 Task: Look for space in Бережани, Ukraine from 6th September, 2023 to 15th September, 2023 for 6 adults in price range Rs.8000 to Rs.12000. Place can be entire place or private room with 6 bedrooms having 6 beds and 6 bathrooms. Property type can be house, flat, guest house. Amenities needed are: wifi, TV, free parkinig on premises, gym, breakfast. Booking option can be shelf check-in. Required host language is English.
Action: Mouse moved to (417, 100)
Screenshot: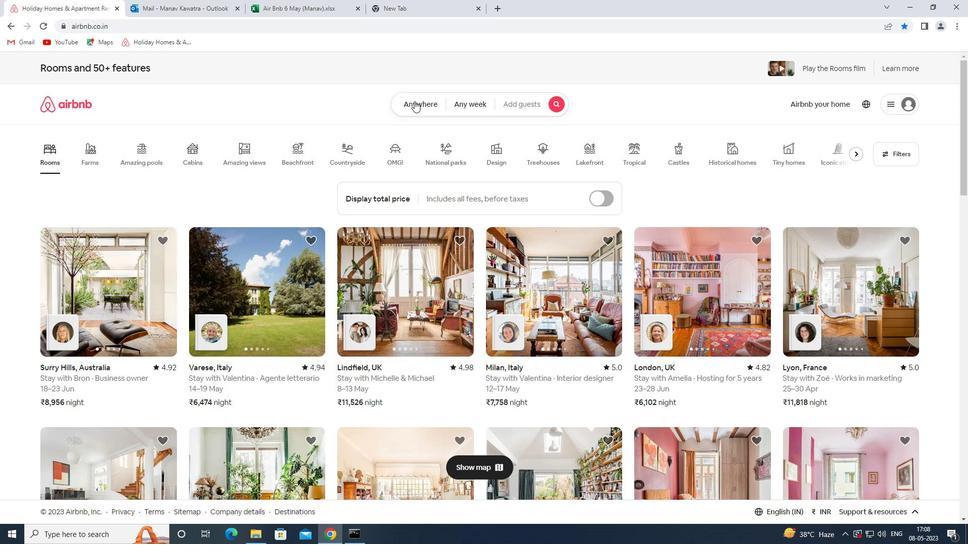 
Action: Mouse pressed left at (417, 100)
Screenshot: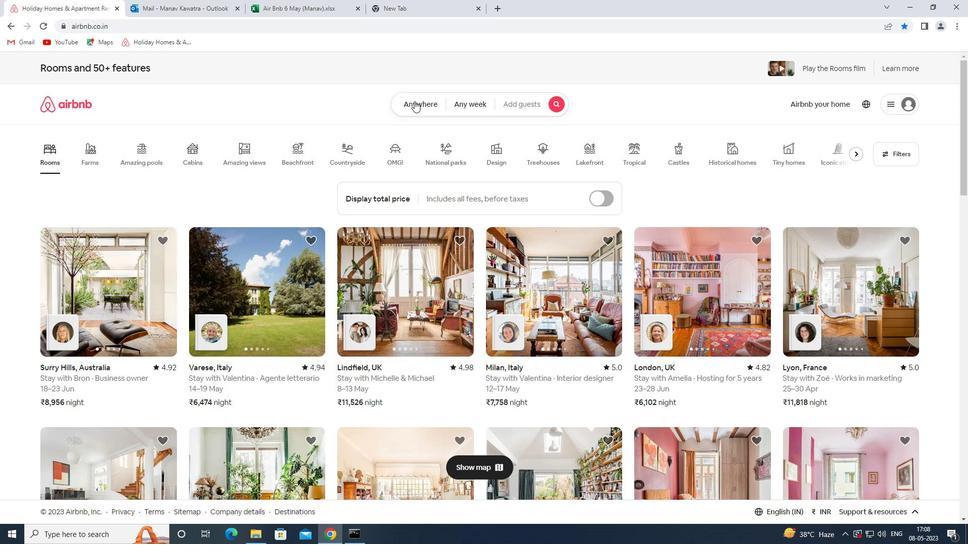 
Action: Mouse moved to (355, 144)
Screenshot: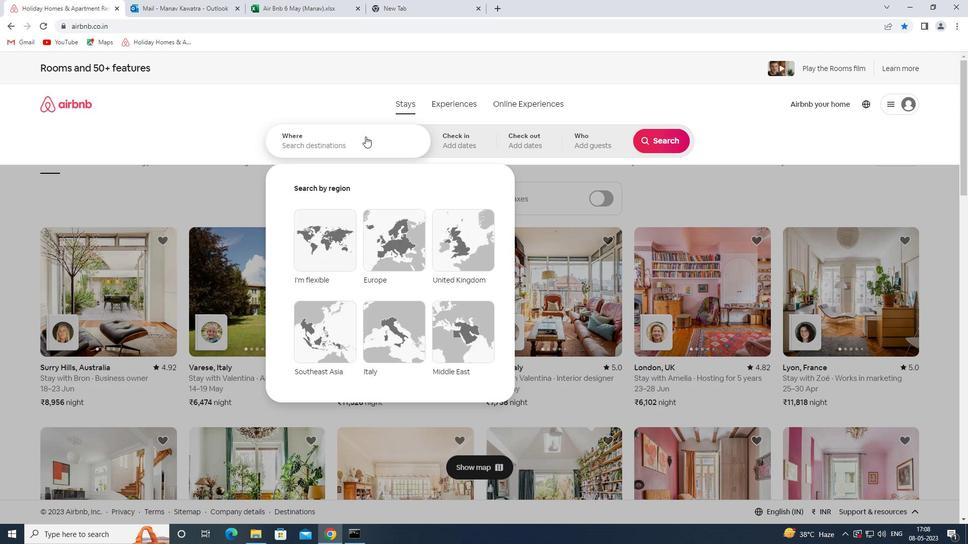 
Action: Mouse pressed left at (355, 144)
Screenshot: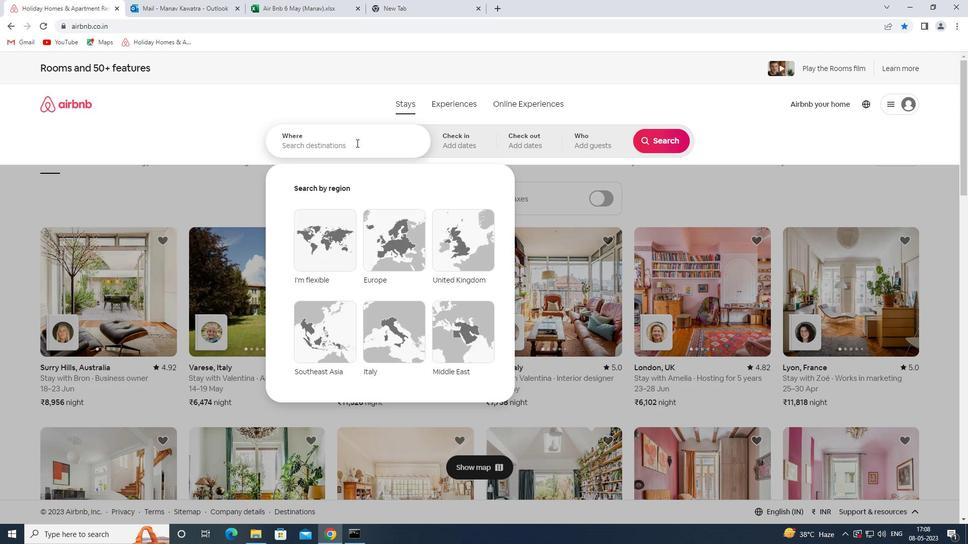 
Action: Mouse moved to (354, 144)
Screenshot: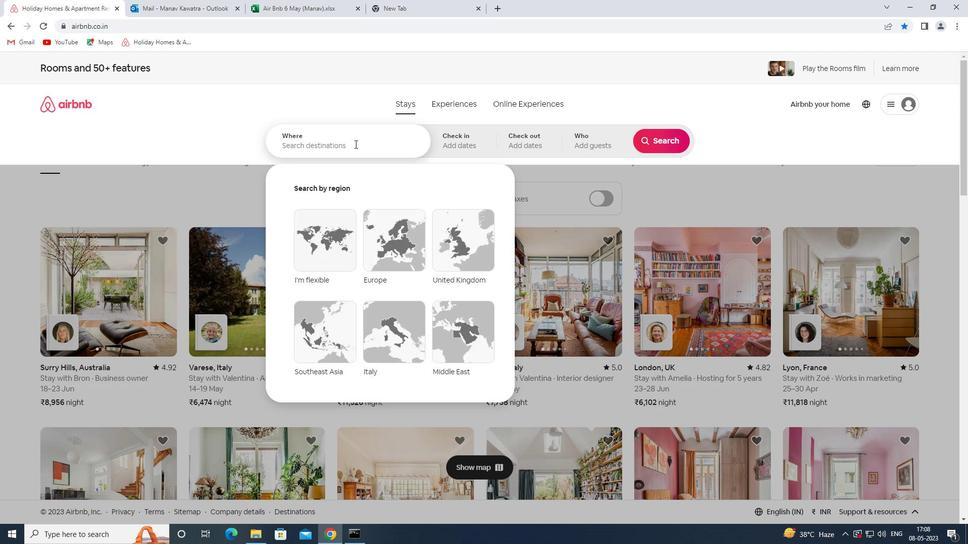 
Action: Key pressed <Key.shift>UKRAINE<Key.space><Key.enter>
Screenshot: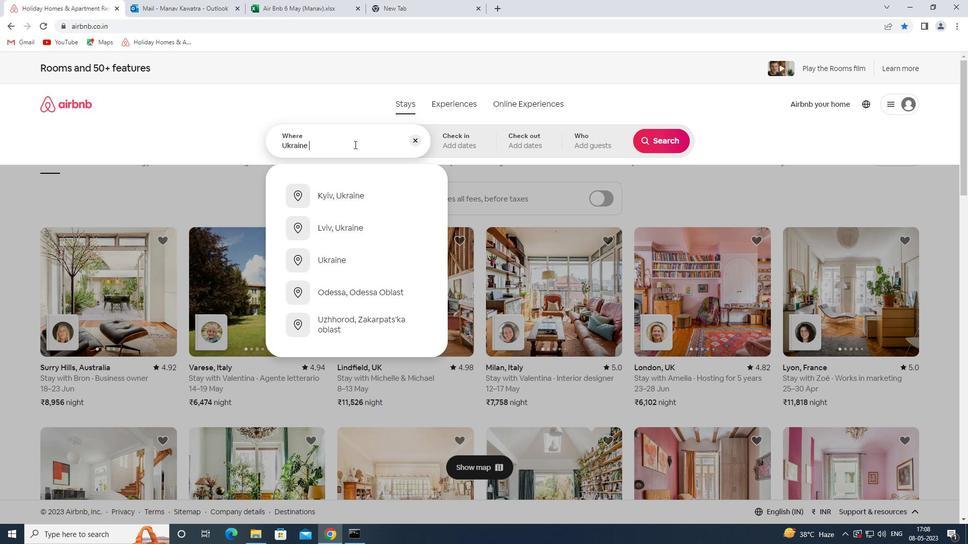 
Action: Mouse moved to (660, 223)
Screenshot: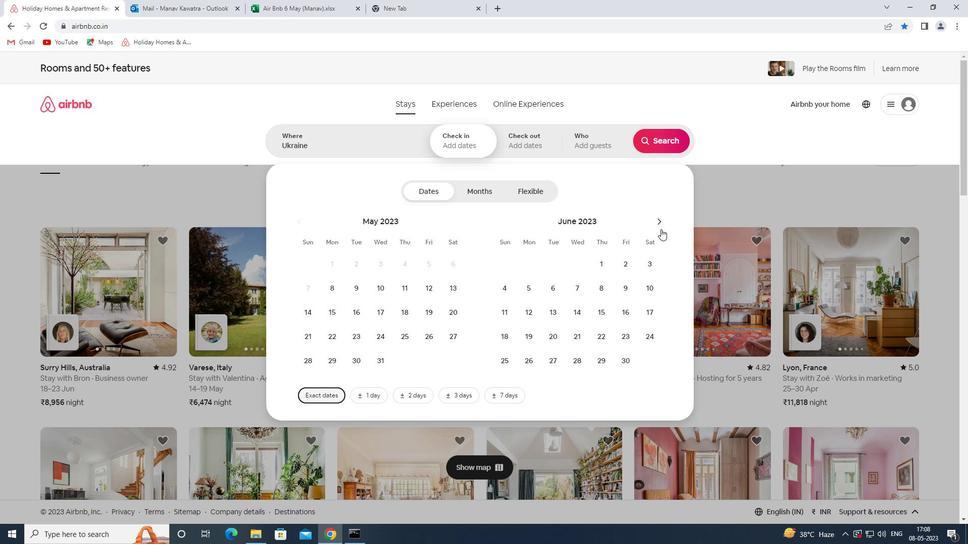 
Action: Mouse pressed left at (660, 223)
Screenshot: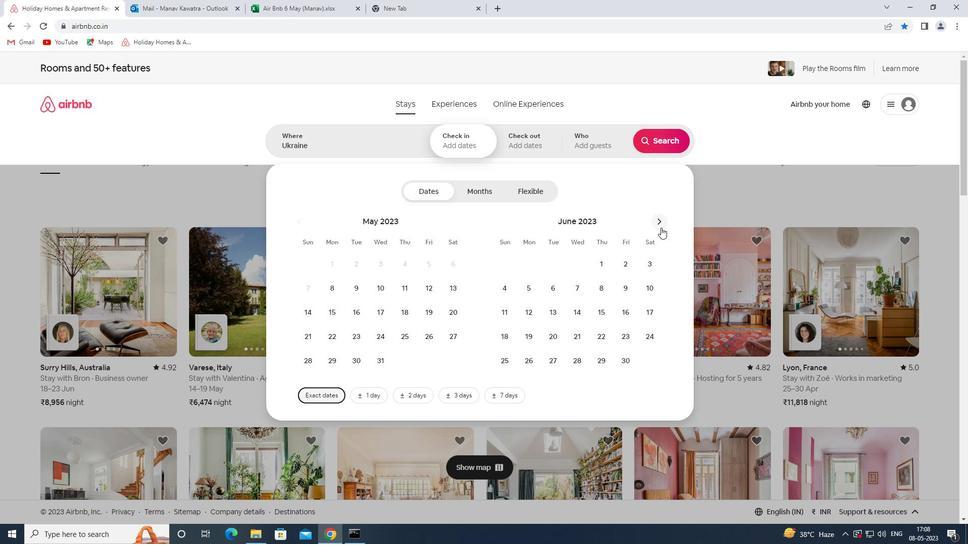 
Action: Mouse pressed left at (660, 223)
Screenshot: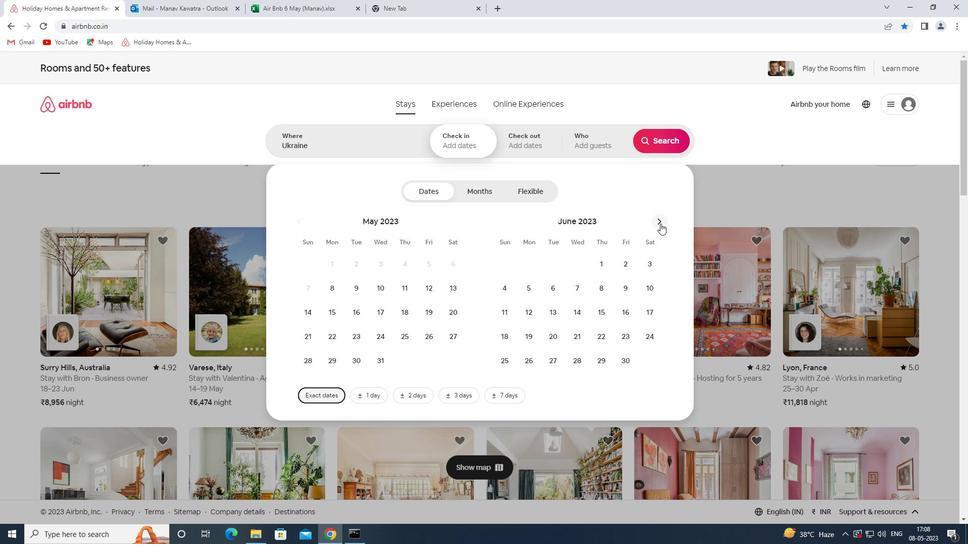 
Action: Mouse pressed left at (660, 223)
Screenshot: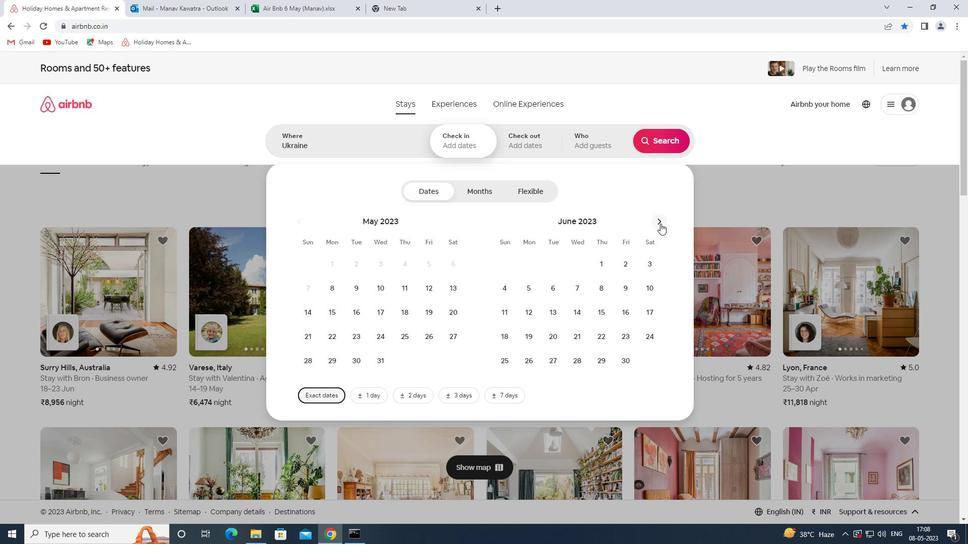 
Action: Mouse pressed left at (660, 223)
Screenshot: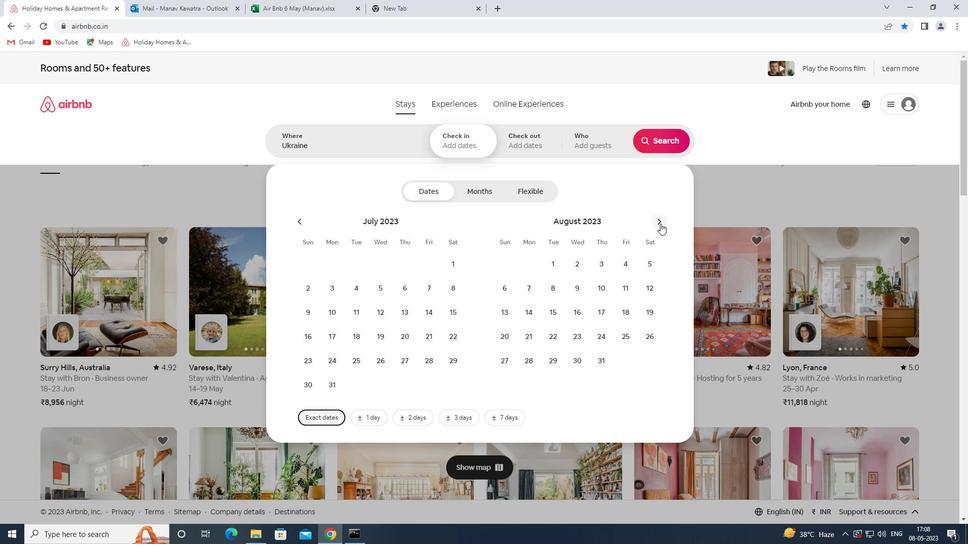 
Action: Mouse moved to (582, 293)
Screenshot: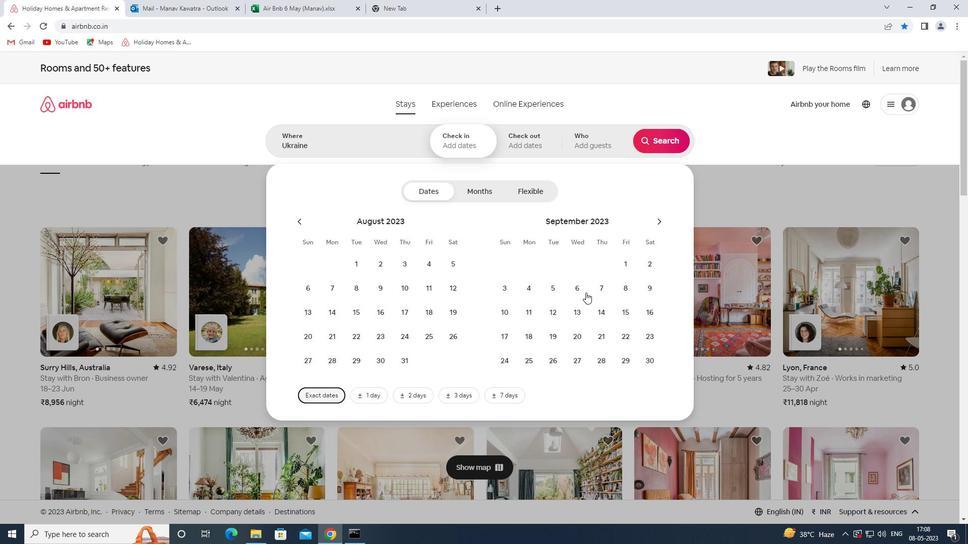 
Action: Mouse pressed left at (582, 293)
Screenshot: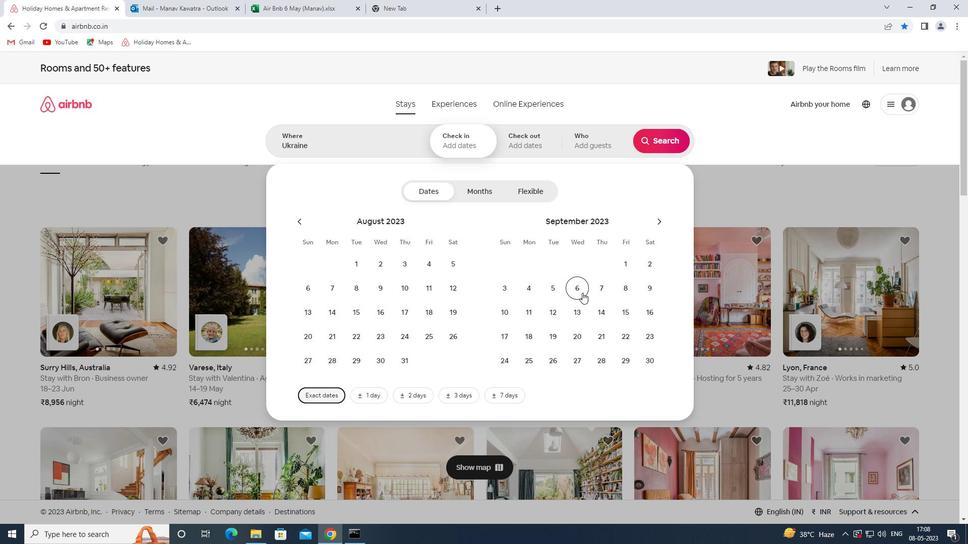 
Action: Mouse moved to (627, 313)
Screenshot: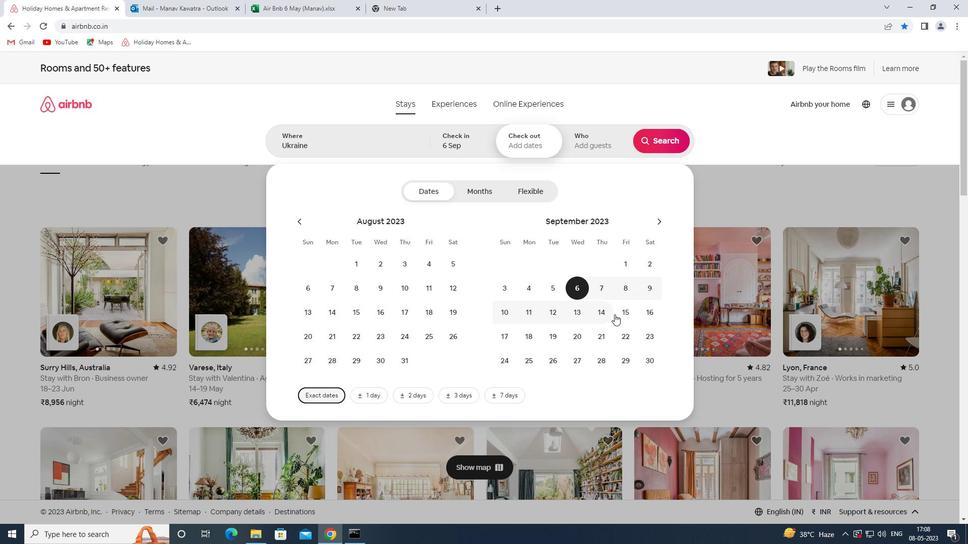 
Action: Mouse pressed left at (627, 313)
Screenshot: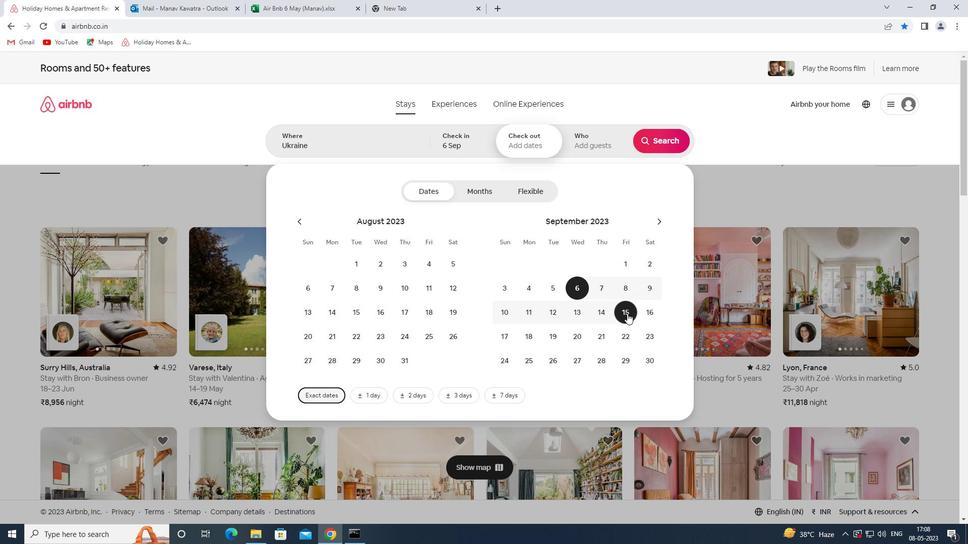 
Action: Mouse moved to (605, 148)
Screenshot: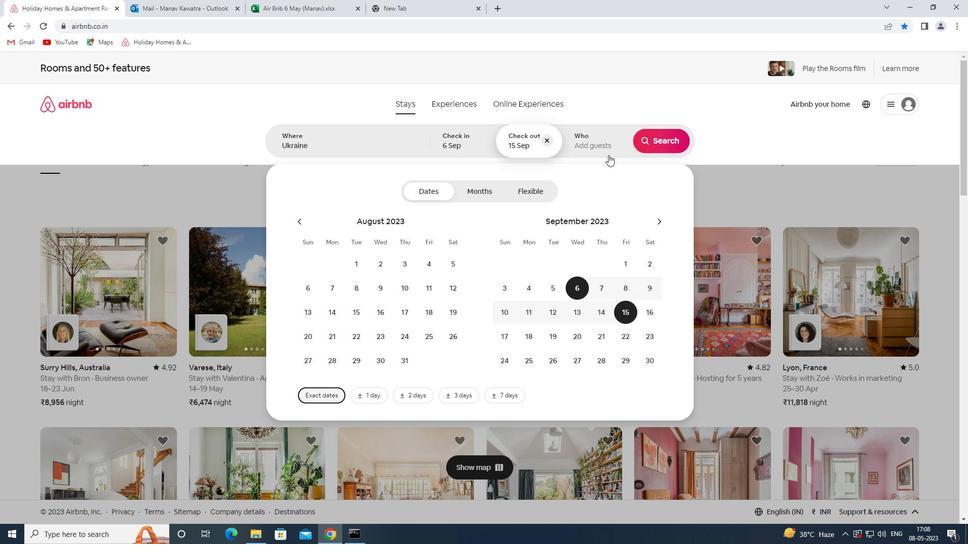 
Action: Mouse pressed left at (605, 148)
Screenshot: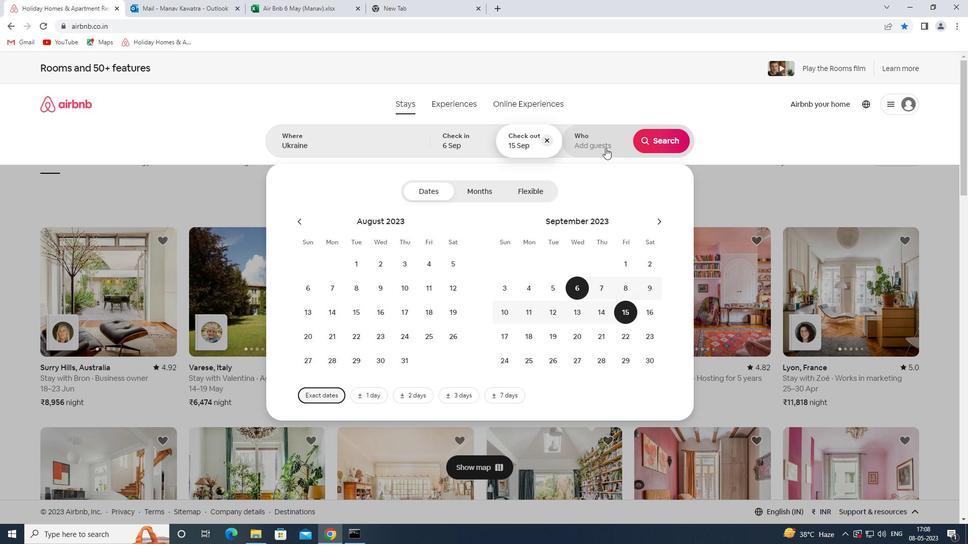 
Action: Mouse moved to (669, 191)
Screenshot: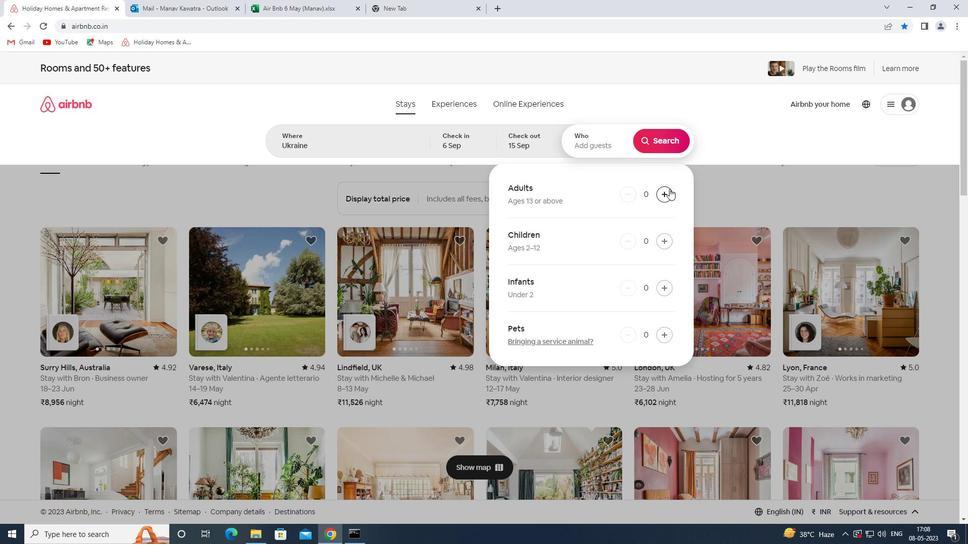 
Action: Mouse pressed left at (669, 191)
Screenshot: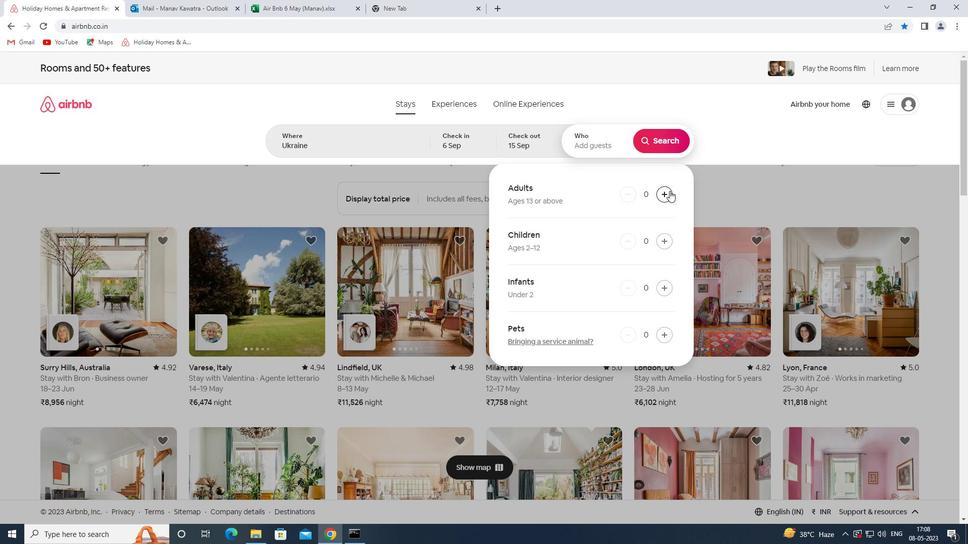 
Action: Mouse pressed left at (669, 191)
Screenshot: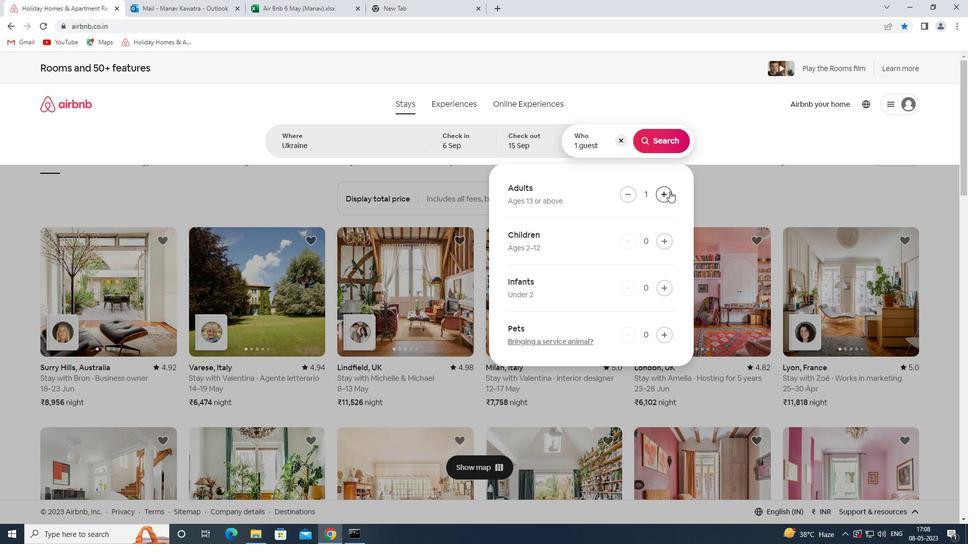 
Action: Mouse pressed left at (669, 191)
Screenshot: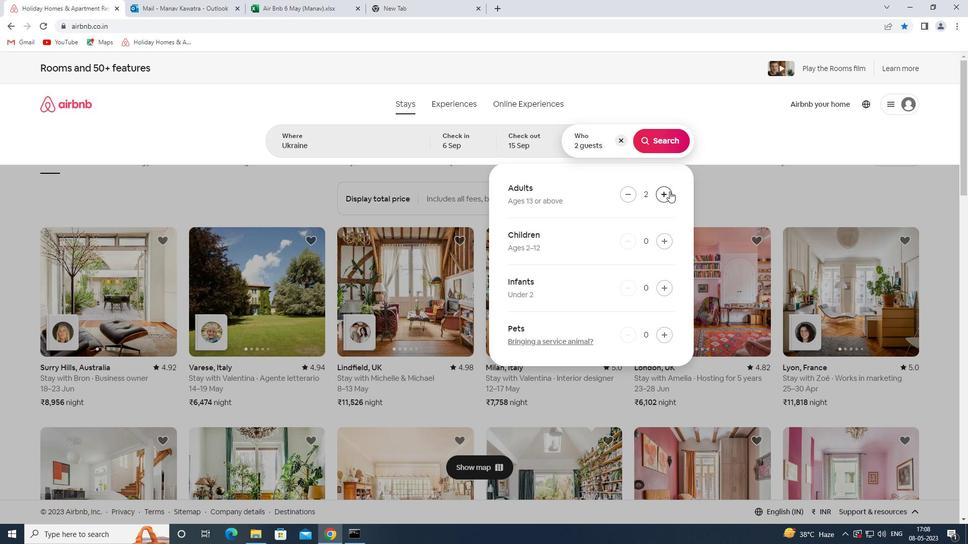 
Action: Mouse moved to (669, 189)
Screenshot: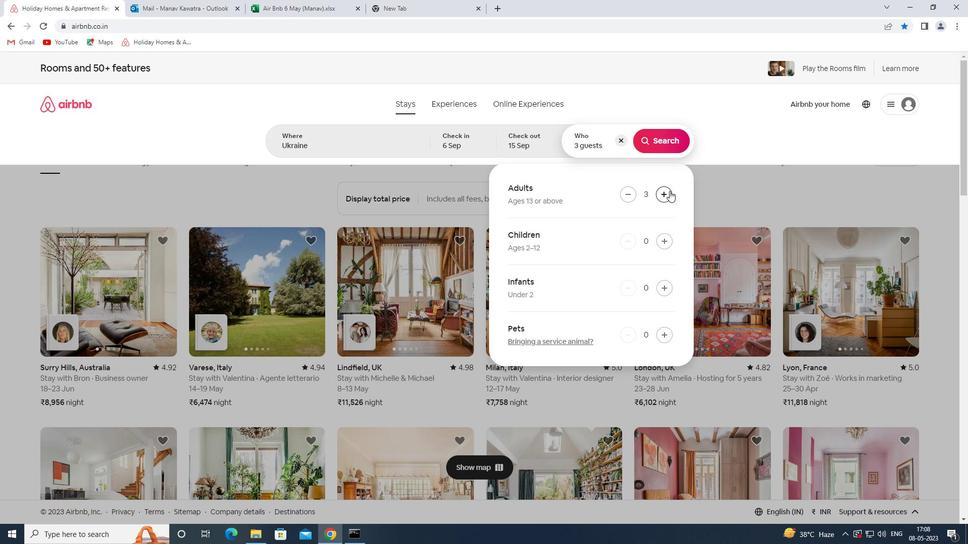 
Action: Mouse pressed left at (669, 189)
Screenshot: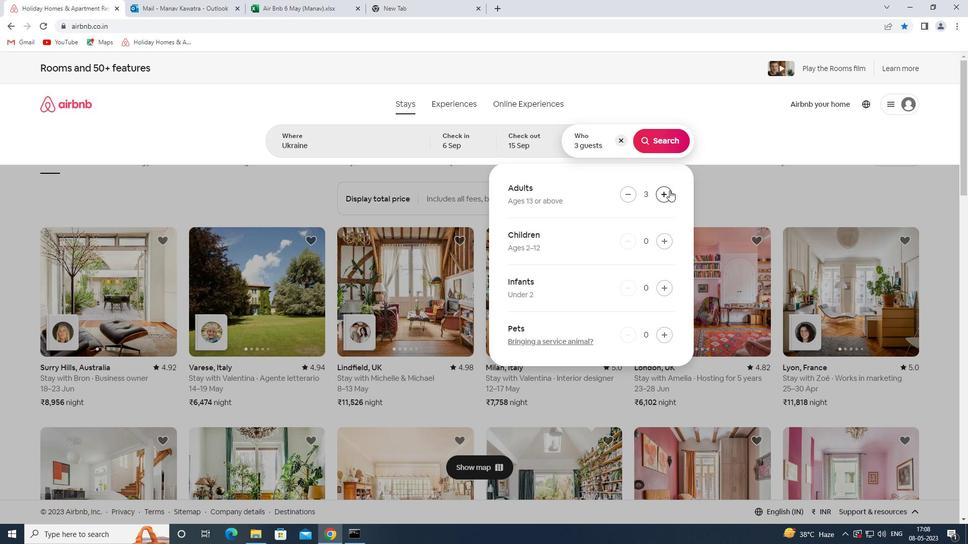 
Action: Mouse moved to (669, 191)
Screenshot: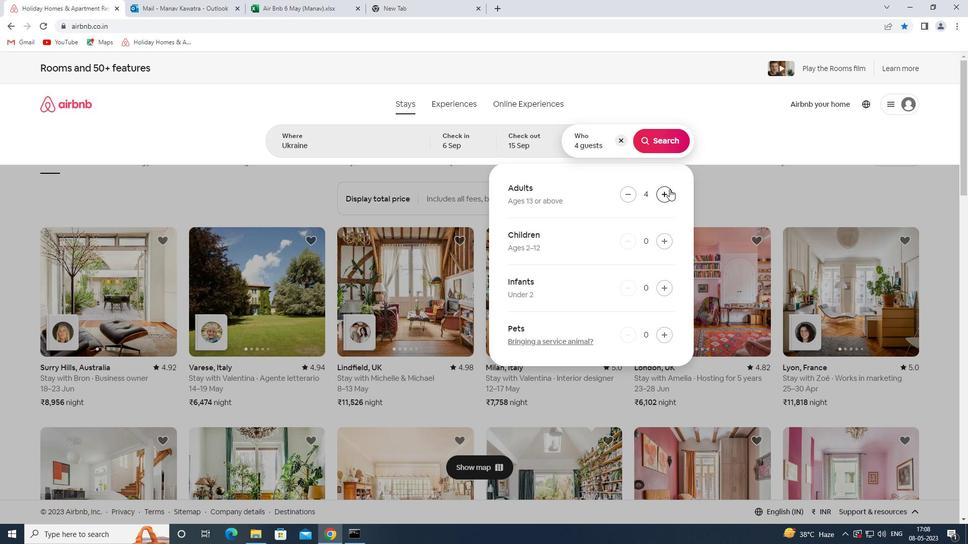 
Action: Mouse pressed left at (669, 191)
Screenshot: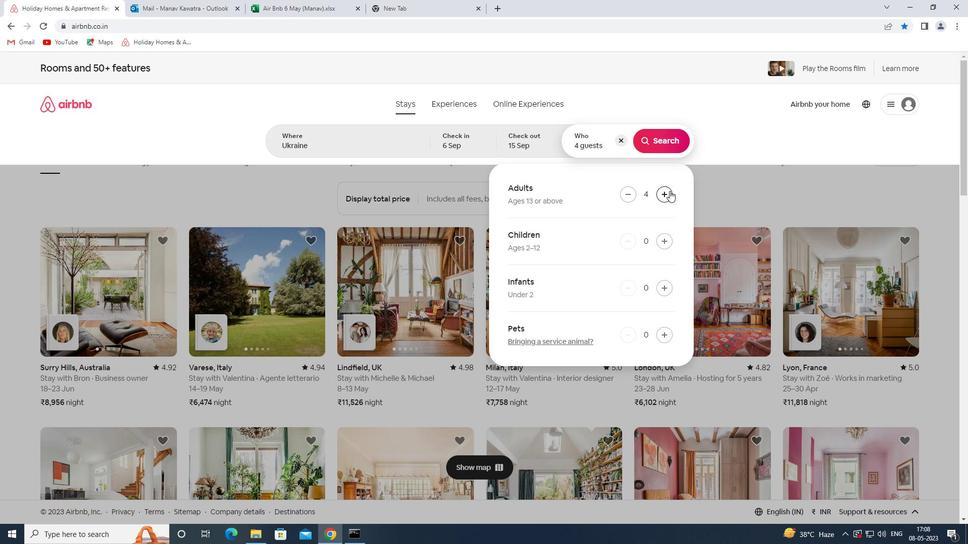 
Action: Mouse pressed left at (669, 191)
Screenshot: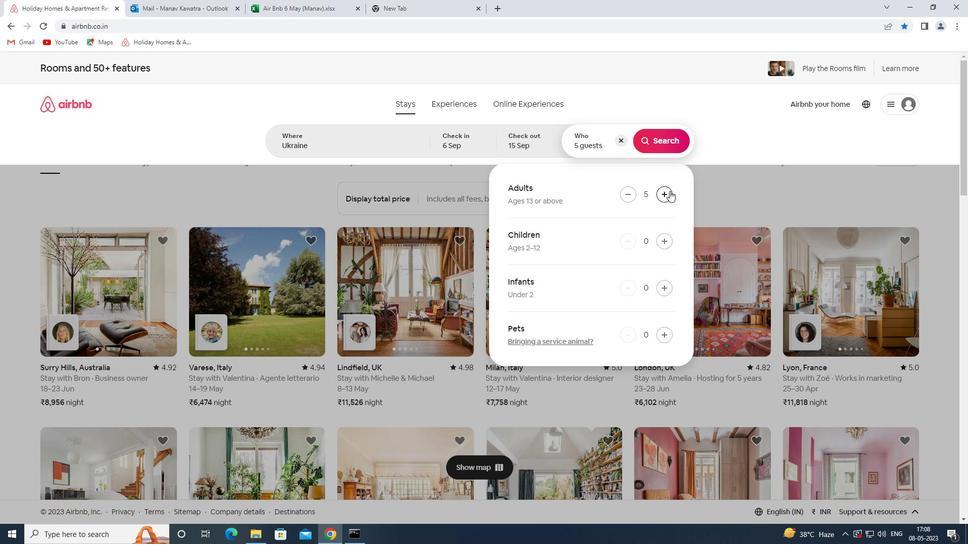 
Action: Mouse moved to (664, 148)
Screenshot: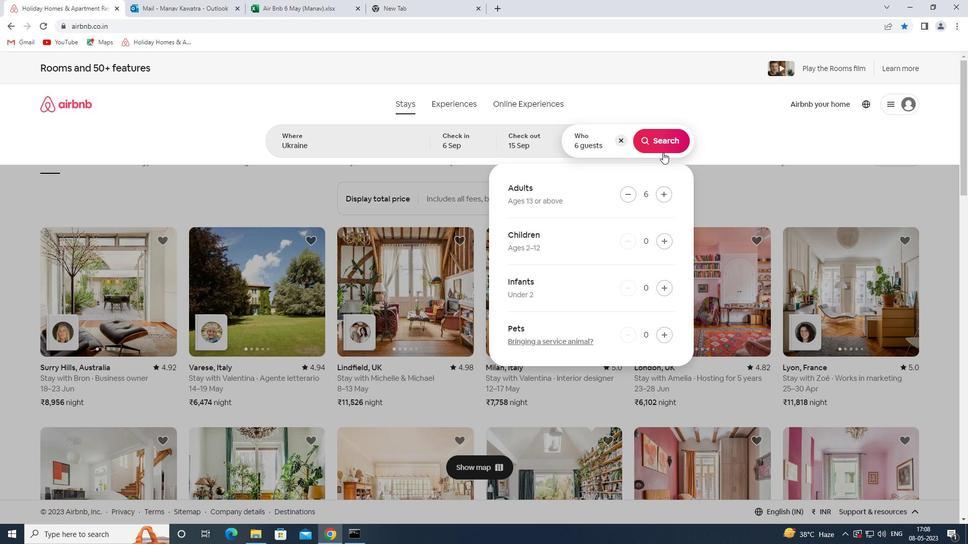 
Action: Mouse pressed left at (664, 148)
Screenshot: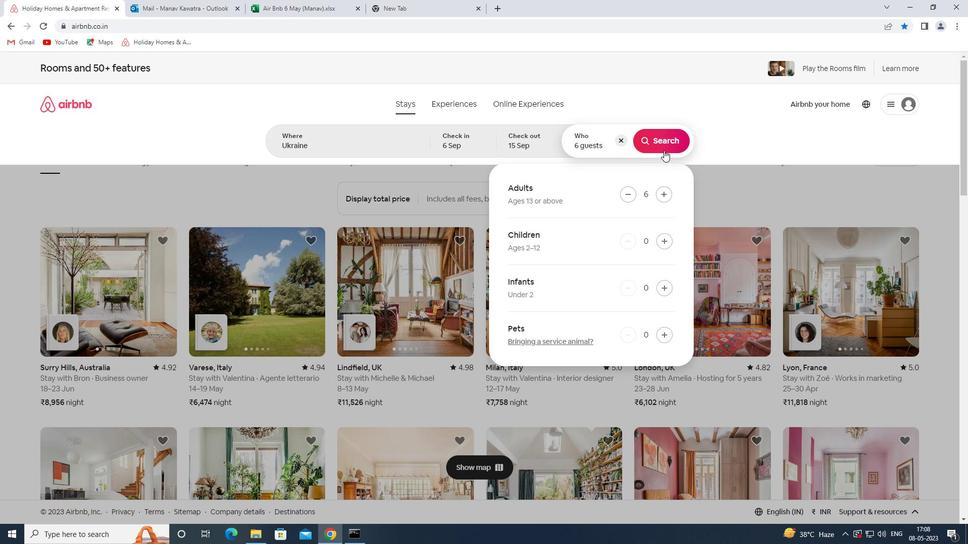 
Action: Mouse moved to (940, 112)
Screenshot: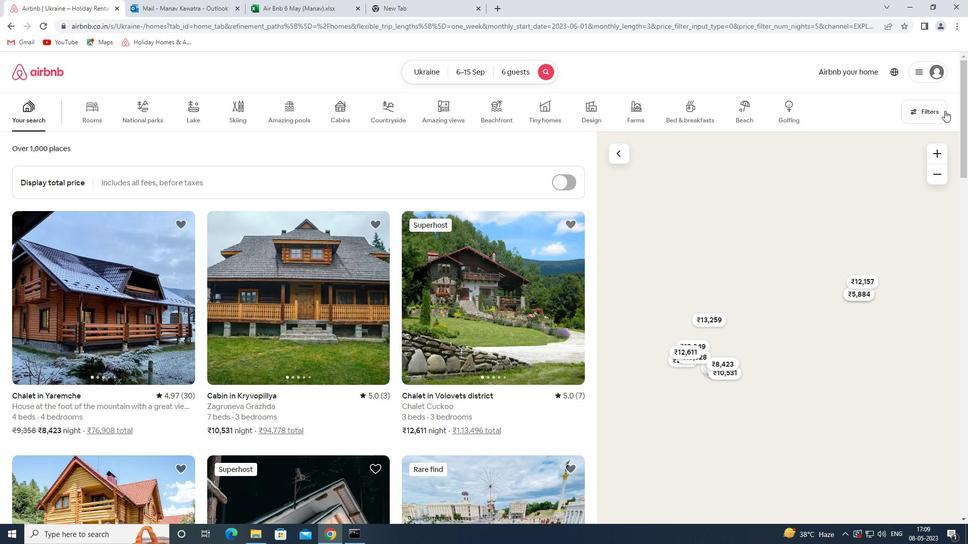 
Action: Mouse pressed left at (940, 112)
Screenshot: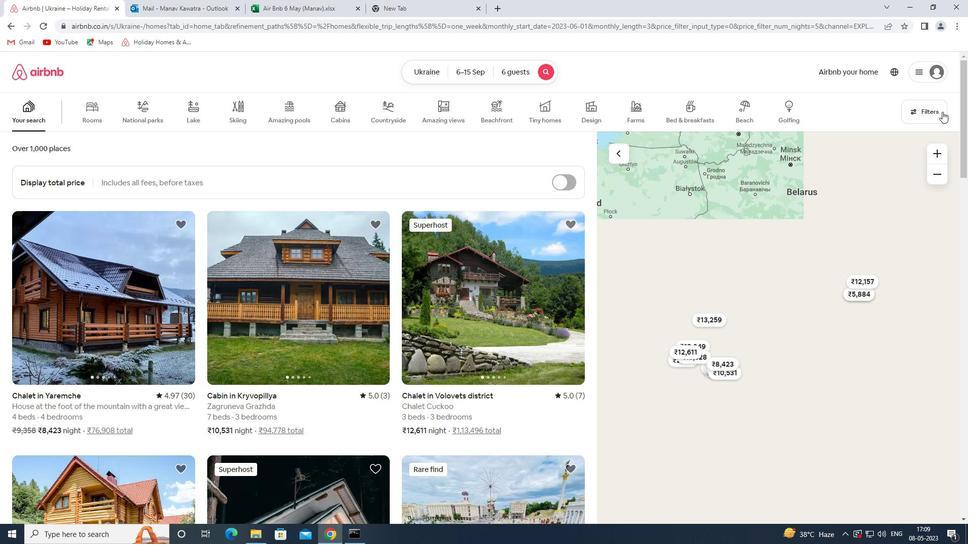 
Action: Mouse moved to (398, 356)
Screenshot: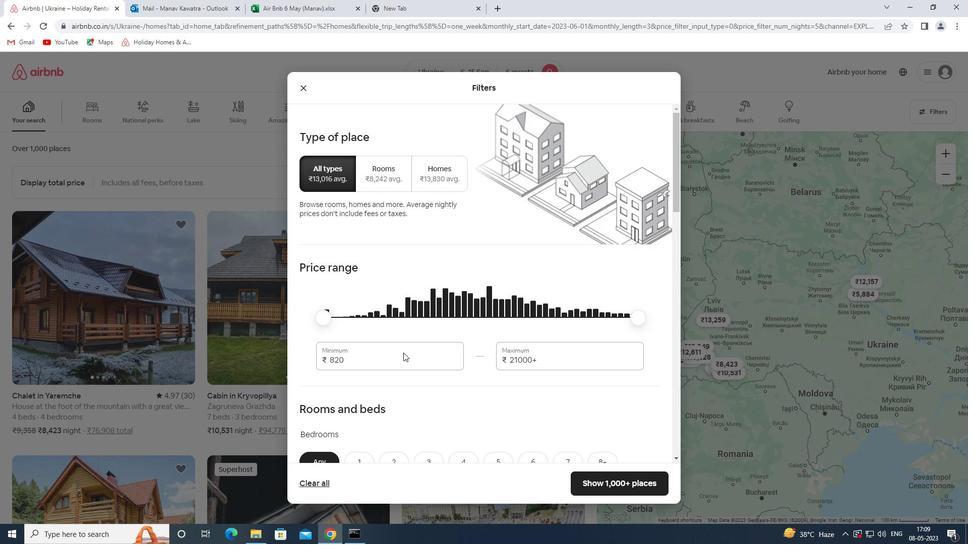 
Action: Mouse pressed left at (398, 356)
Screenshot: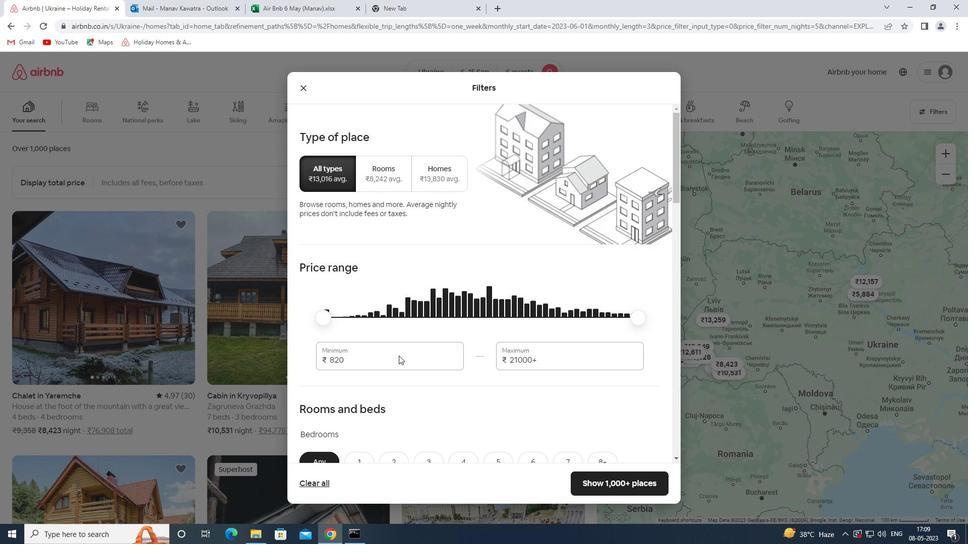 
Action: Mouse pressed left at (398, 356)
Screenshot: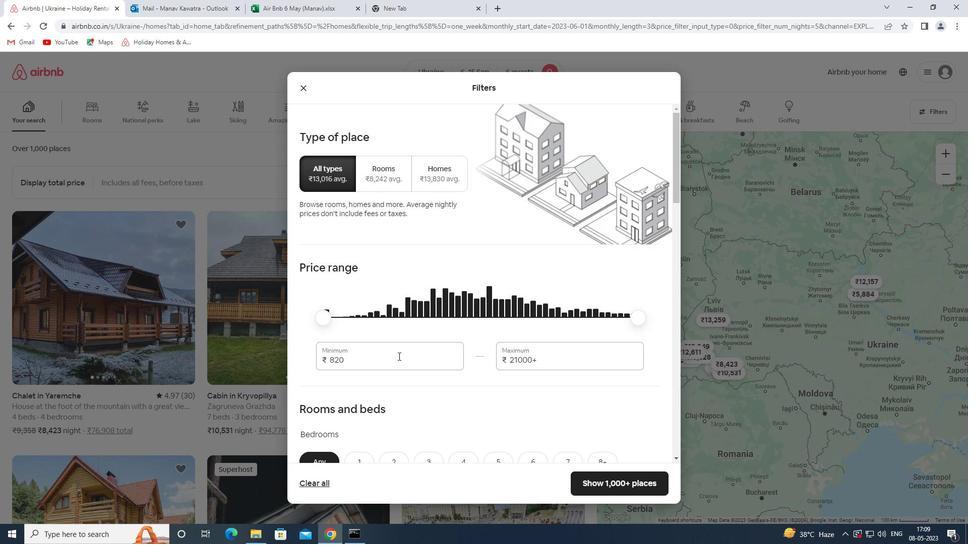 
Action: Key pressed 8000<Key.tab>12000
Screenshot: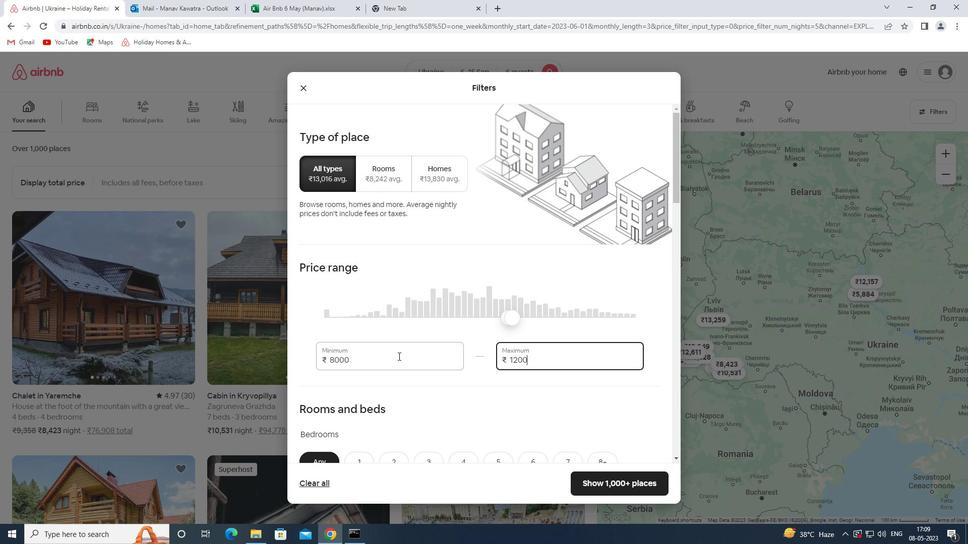 
Action: Mouse moved to (405, 393)
Screenshot: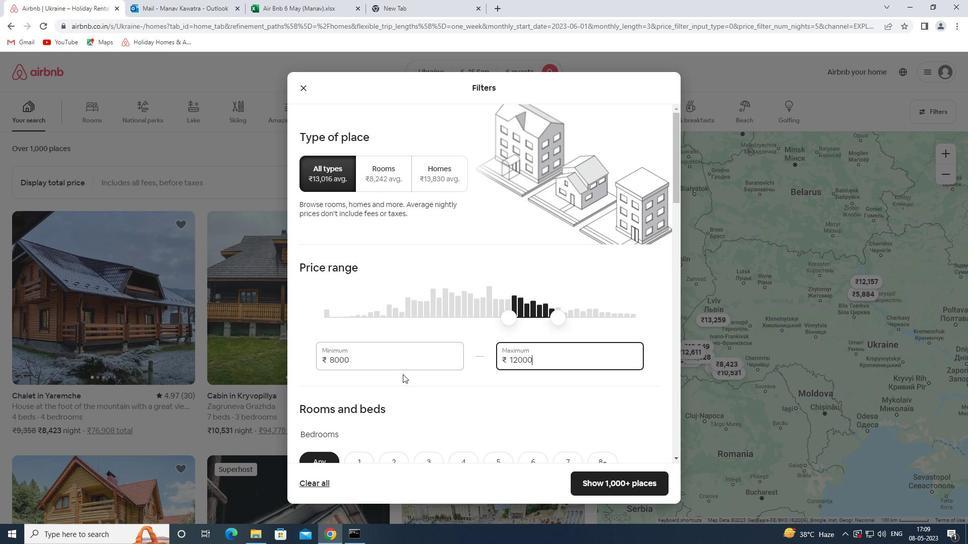 
Action: Mouse scrolled (405, 393) with delta (0, 0)
Screenshot: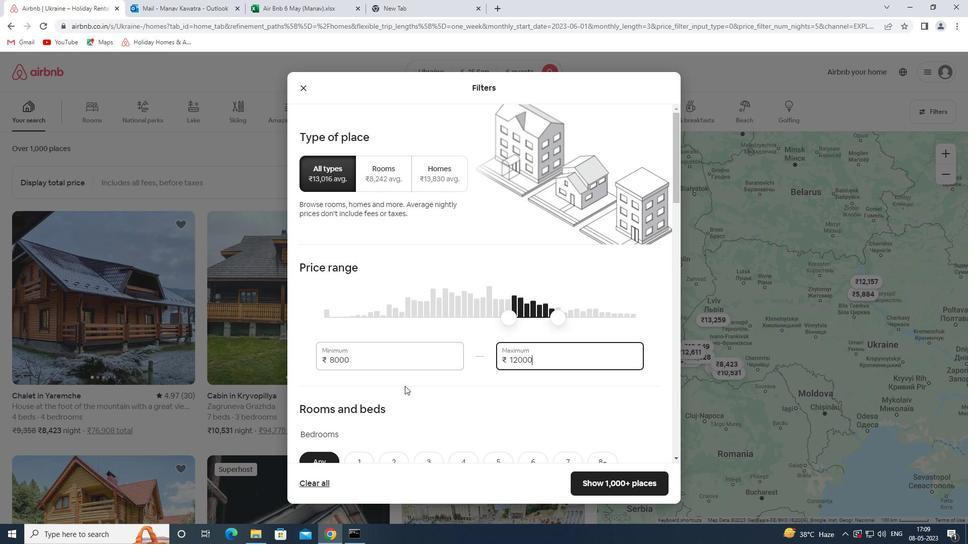 
Action: Mouse moved to (405, 395)
Screenshot: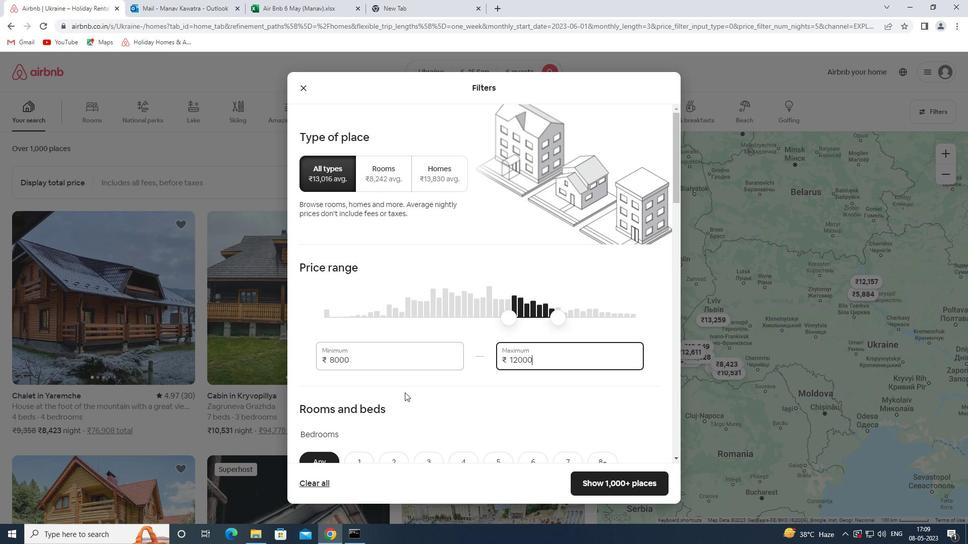 
Action: Mouse scrolled (405, 394) with delta (0, 0)
Screenshot: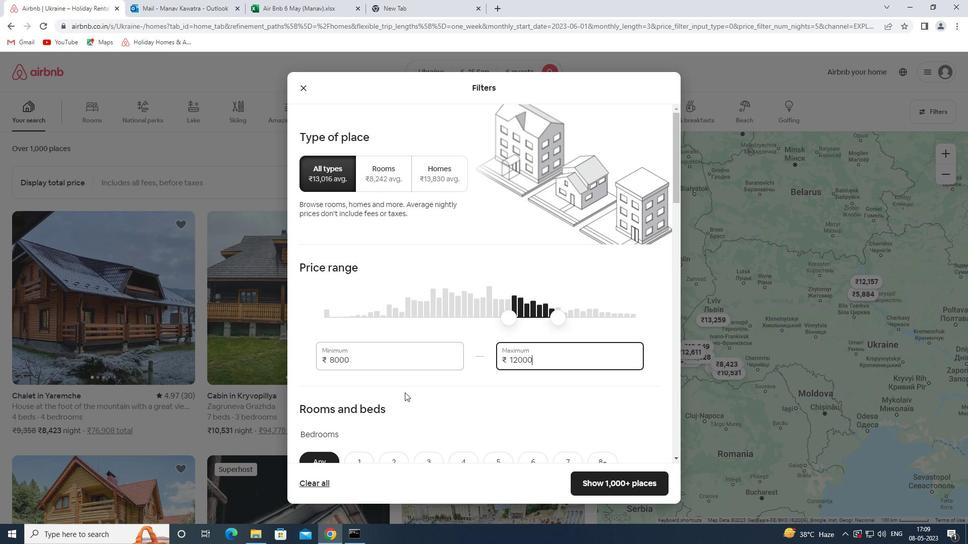 
Action: Mouse scrolled (405, 394) with delta (0, 0)
Screenshot: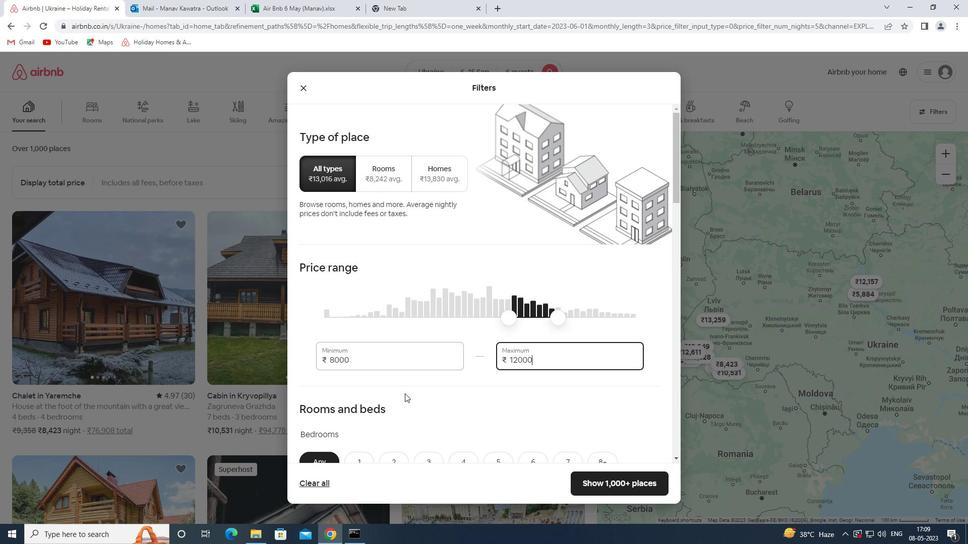 
Action: Mouse moved to (396, 415)
Screenshot: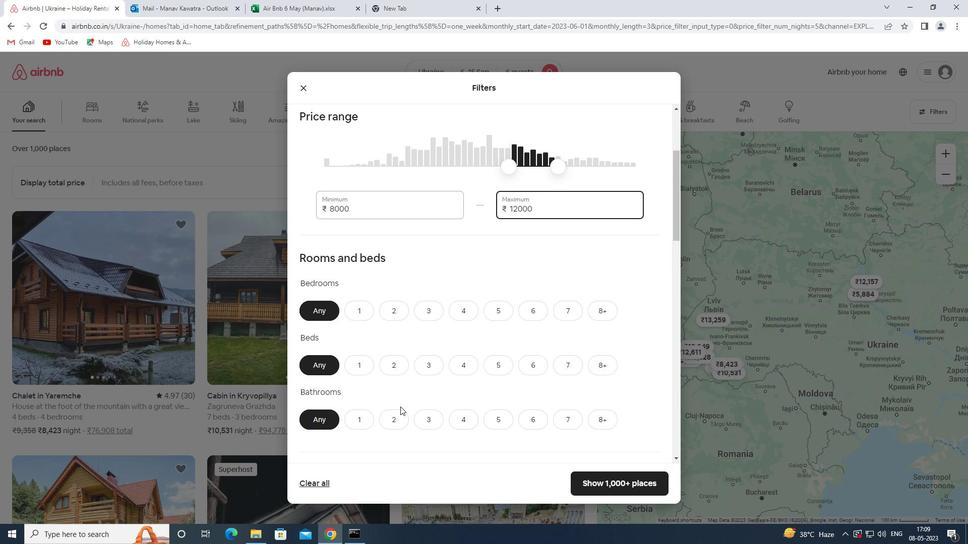 
Action: Mouse scrolled (396, 415) with delta (0, 0)
Screenshot: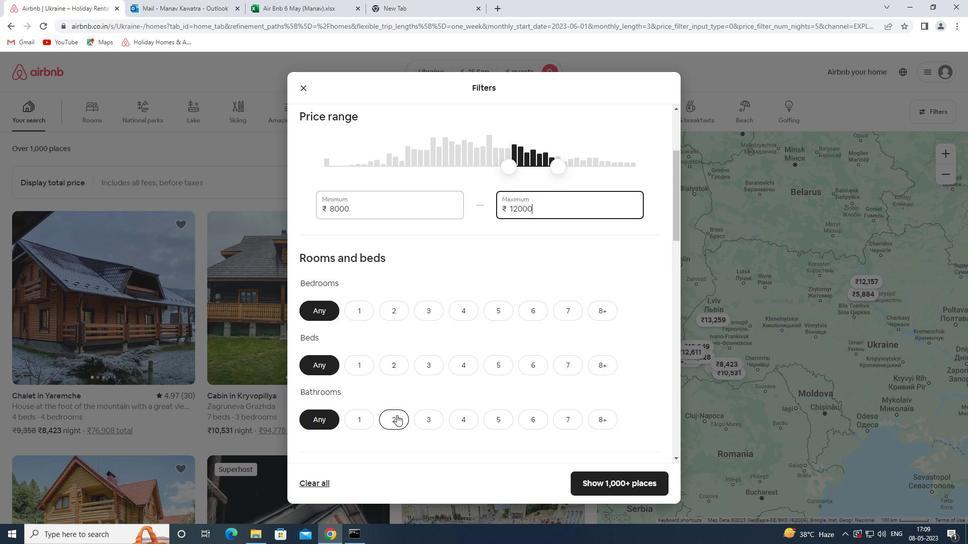 
Action: Mouse moved to (533, 262)
Screenshot: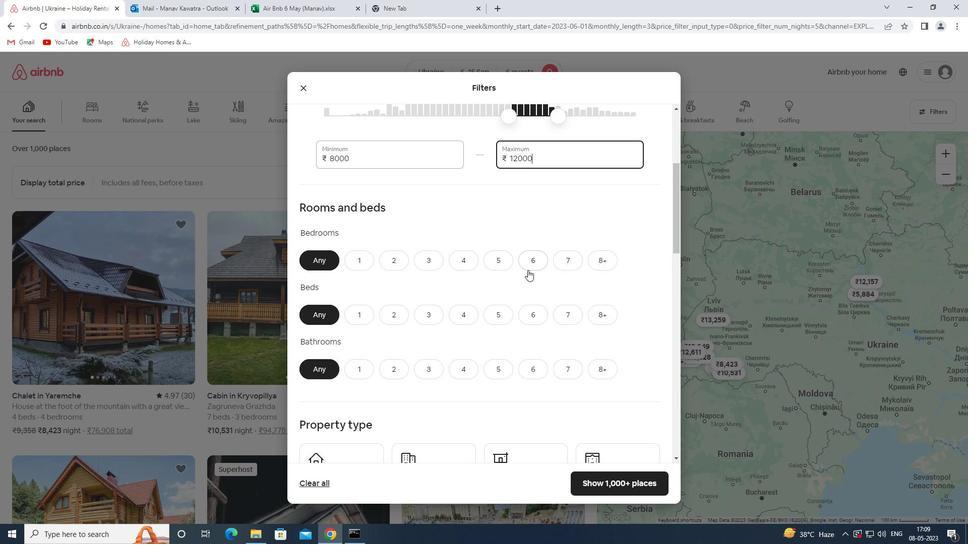 
Action: Mouse pressed left at (533, 262)
Screenshot: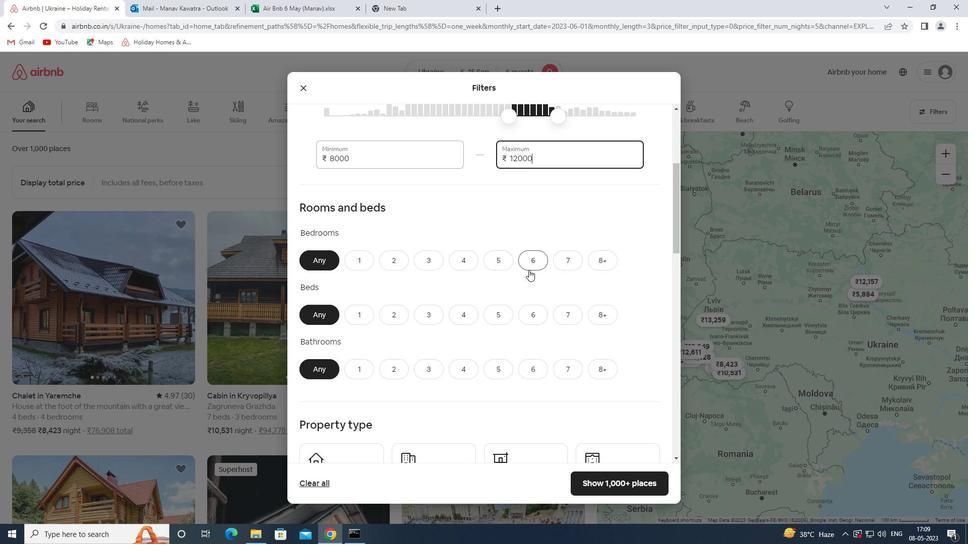 
Action: Mouse moved to (534, 316)
Screenshot: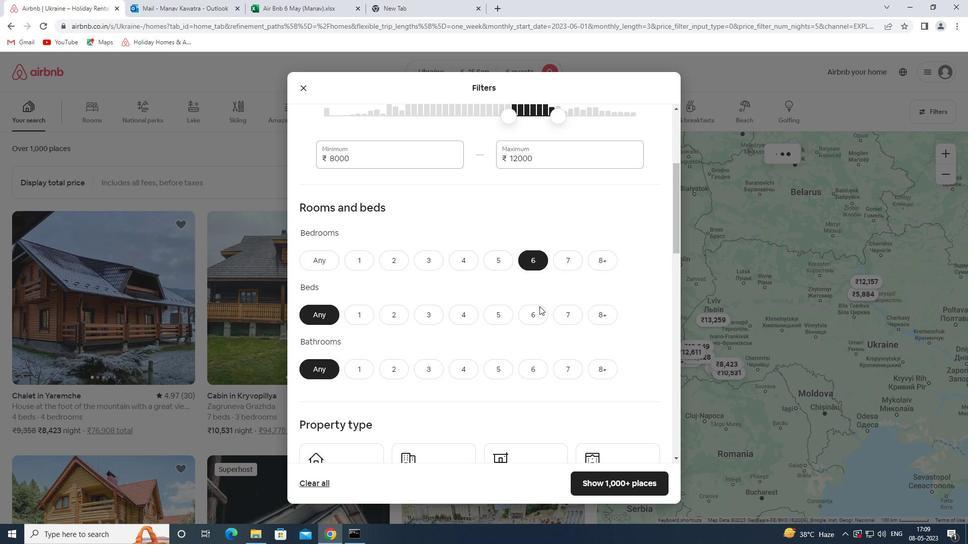 
Action: Mouse pressed left at (534, 316)
Screenshot: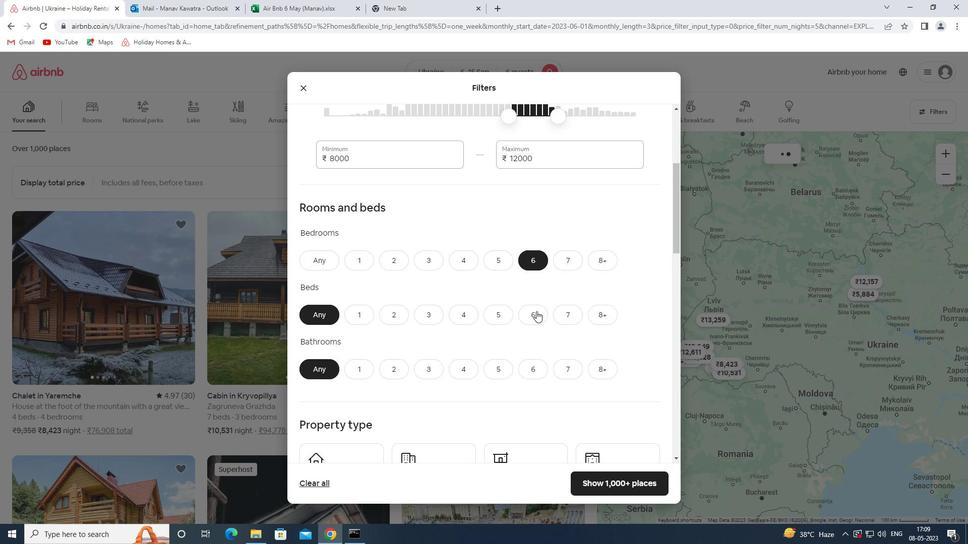 
Action: Mouse moved to (525, 372)
Screenshot: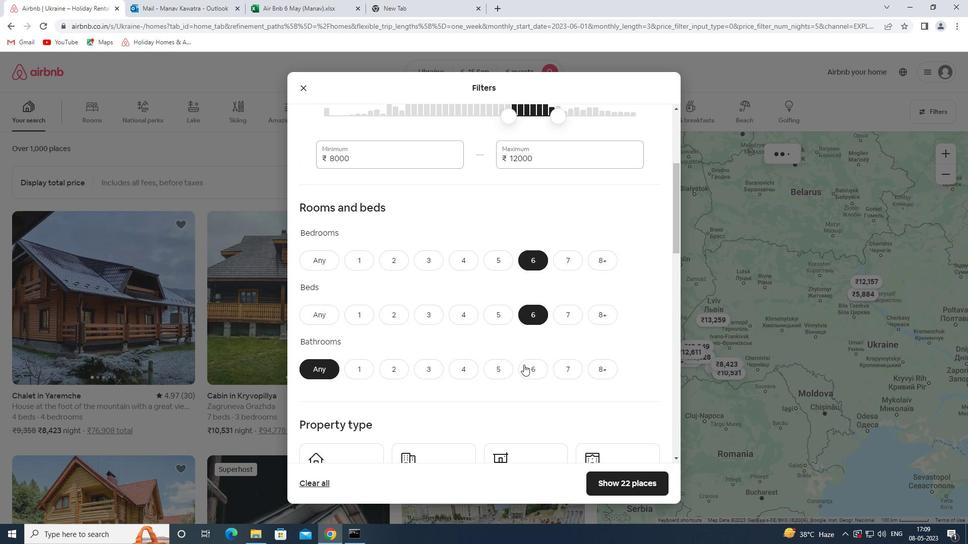 
Action: Mouse pressed left at (525, 372)
Screenshot: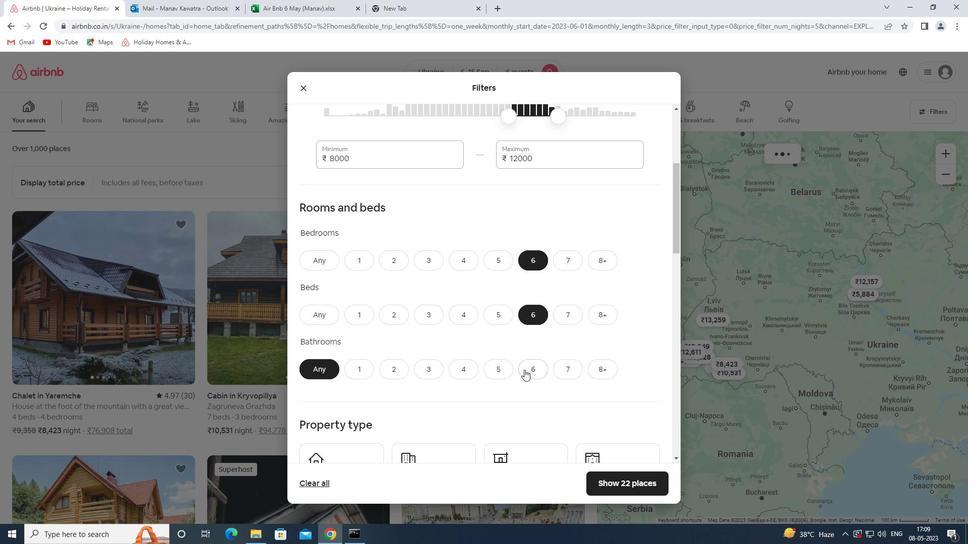 
Action: Mouse moved to (514, 382)
Screenshot: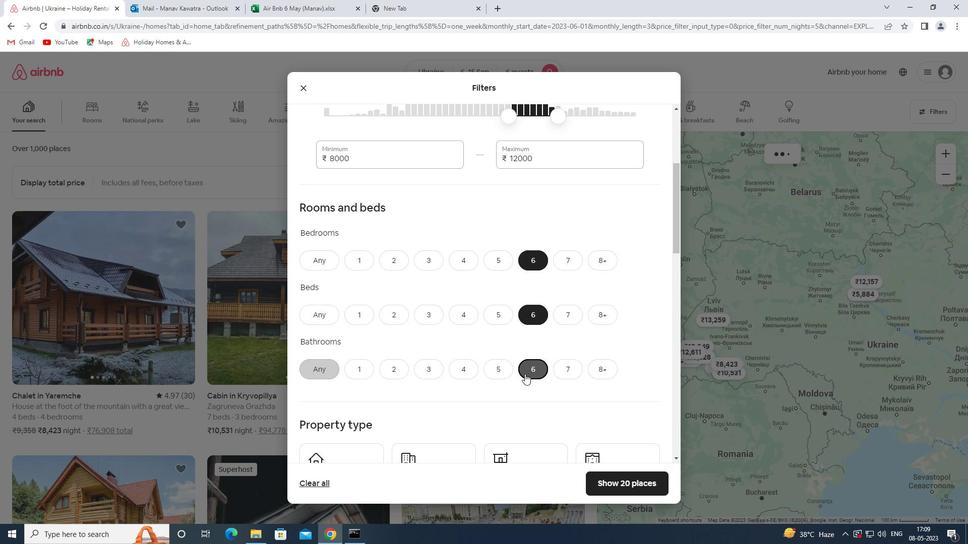 
Action: Mouse scrolled (514, 382) with delta (0, 0)
Screenshot: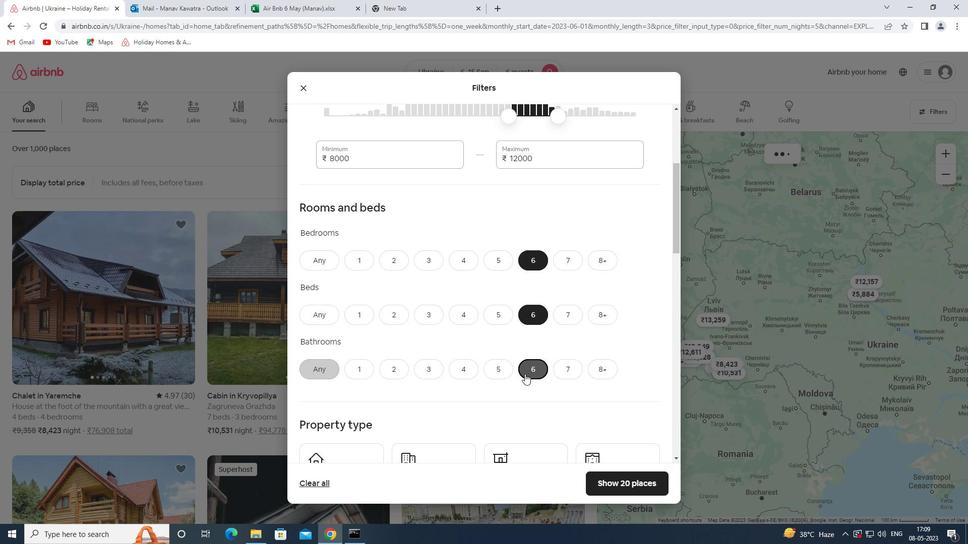 
Action: Mouse moved to (514, 383)
Screenshot: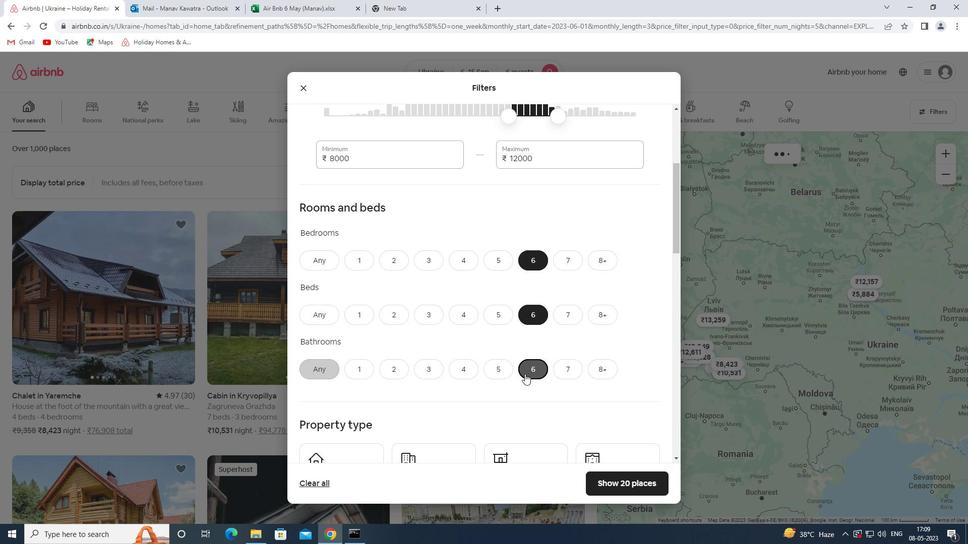 
Action: Mouse scrolled (514, 382) with delta (0, 0)
Screenshot: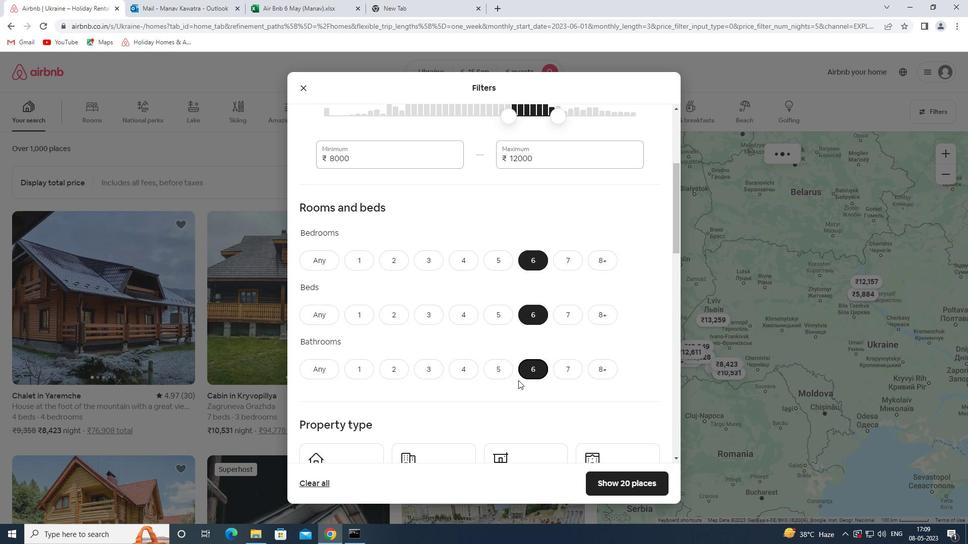 
Action: Mouse scrolled (514, 382) with delta (0, 0)
Screenshot: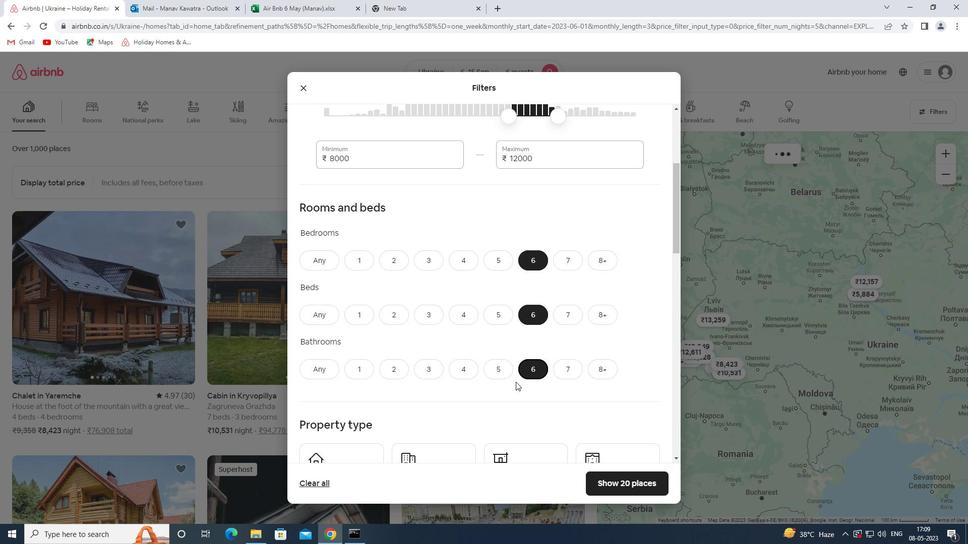 
Action: Mouse moved to (342, 339)
Screenshot: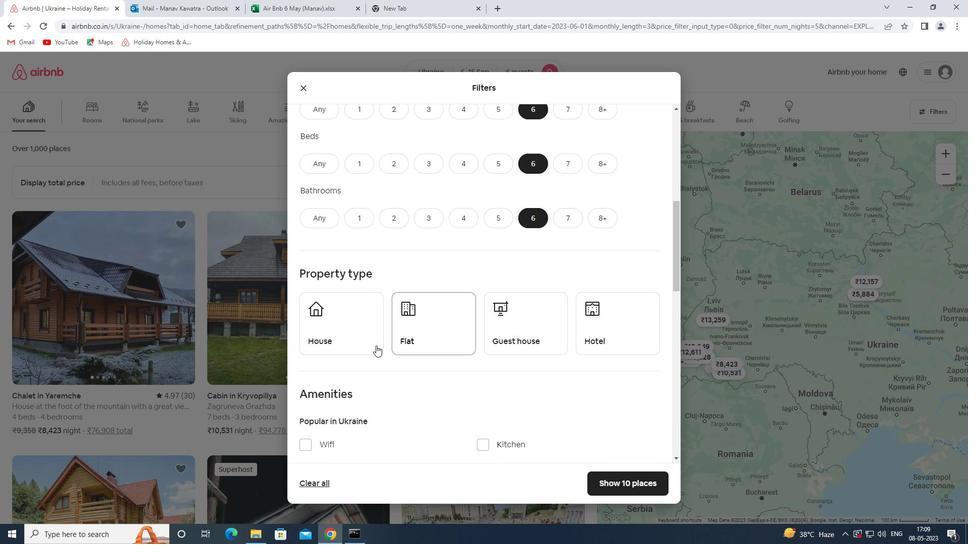 
Action: Mouse pressed left at (342, 339)
Screenshot: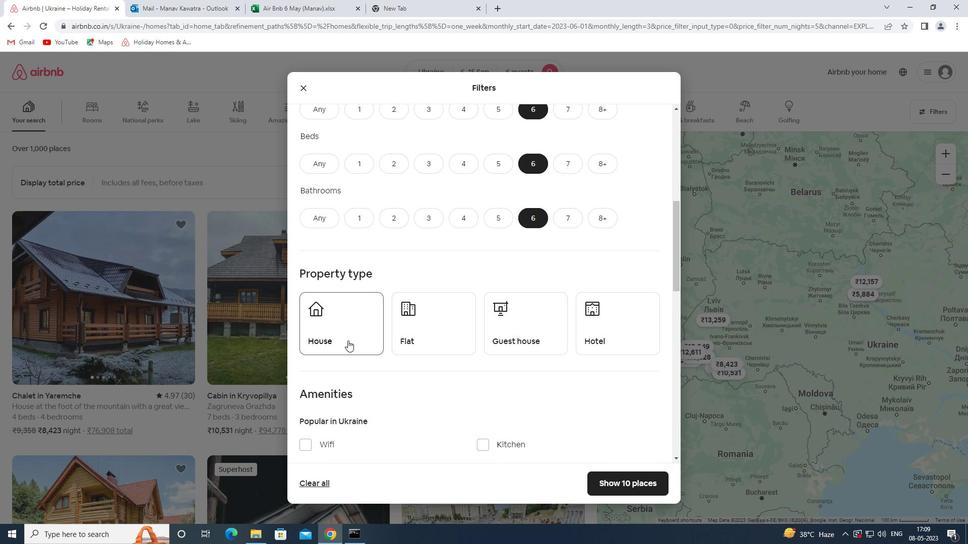 
Action: Mouse moved to (424, 338)
Screenshot: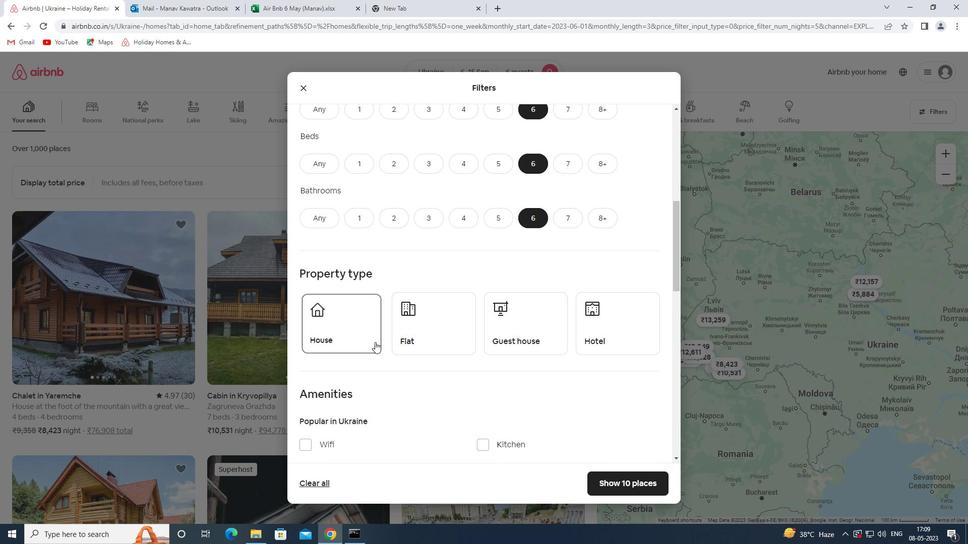 
Action: Mouse pressed left at (424, 338)
Screenshot: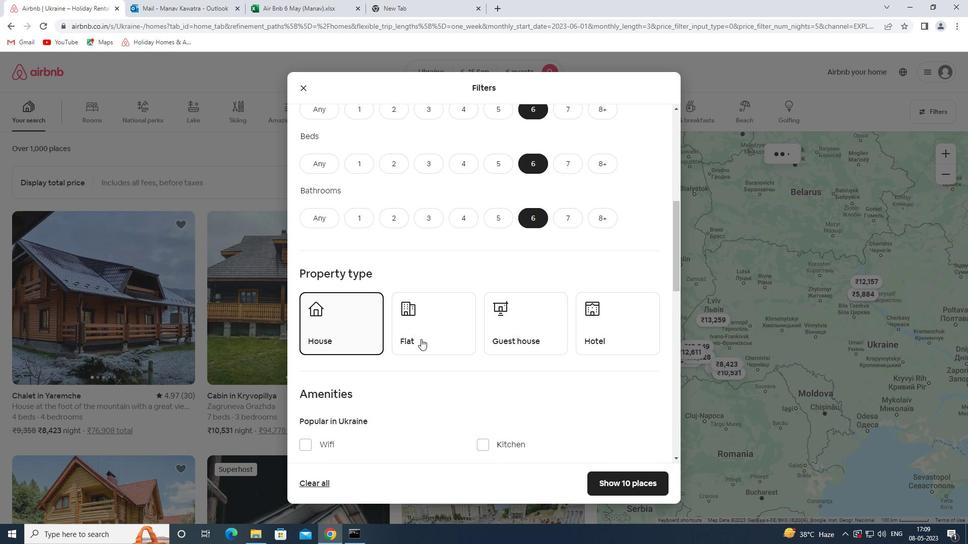 
Action: Mouse moved to (509, 335)
Screenshot: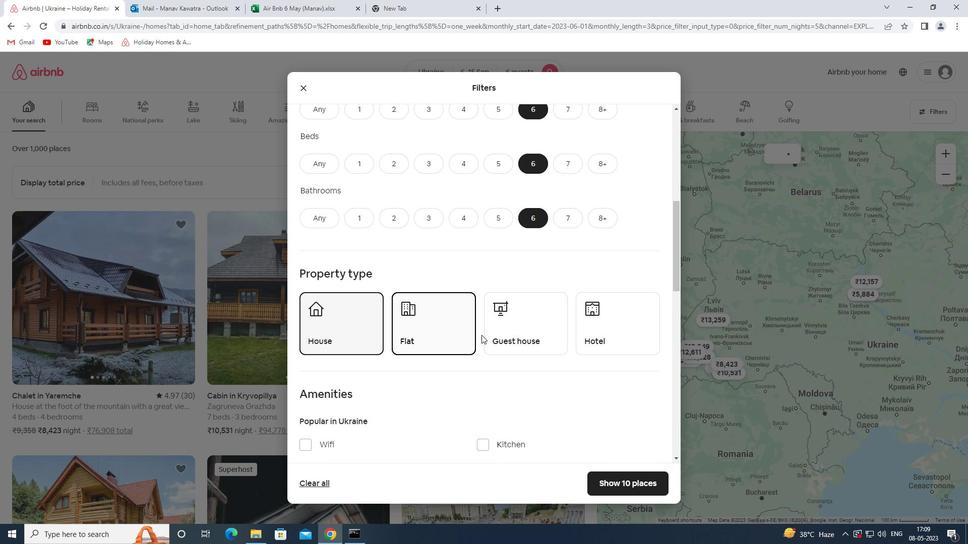 
Action: Mouse pressed left at (509, 335)
Screenshot: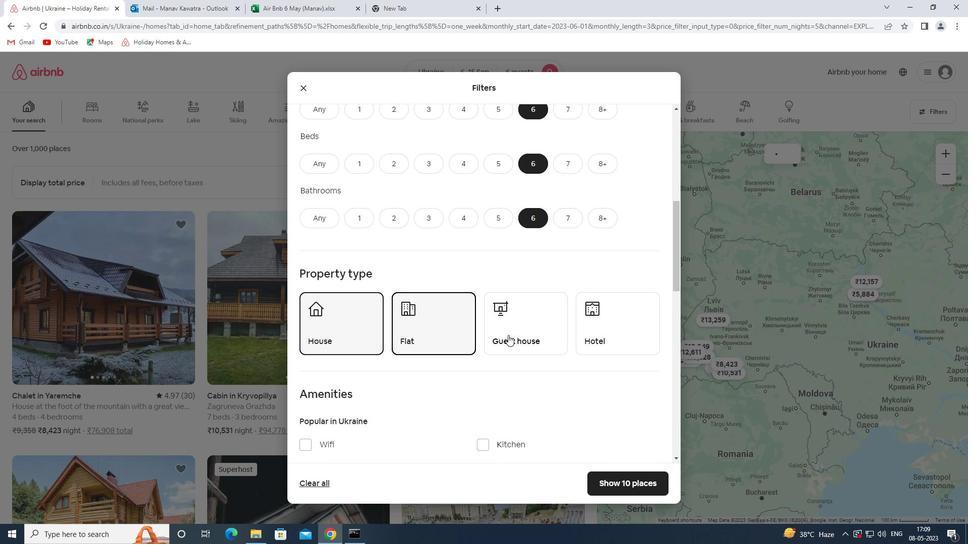 
Action: Mouse moved to (643, 348)
Screenshot: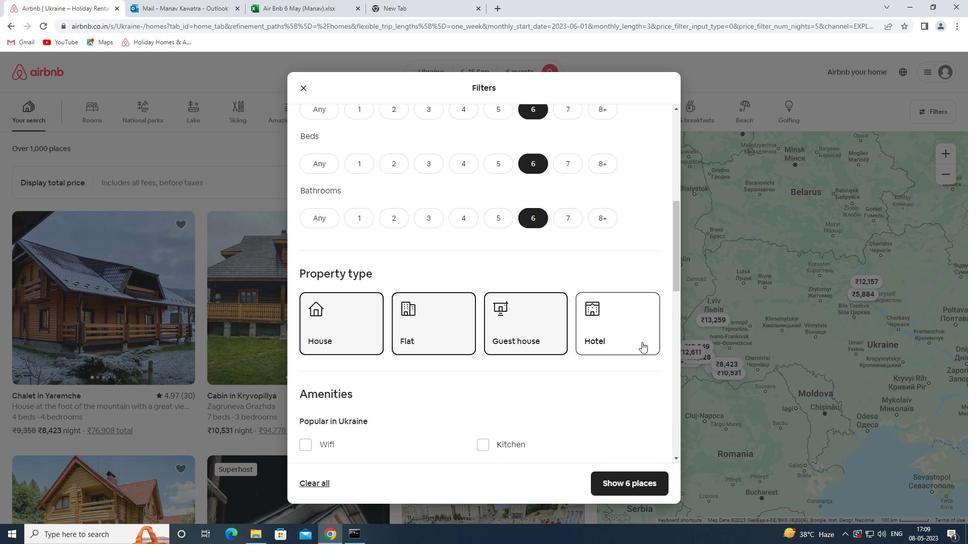 
Action: Mouse scrolled (643, 348) with delta (0, 0)
Screenshot: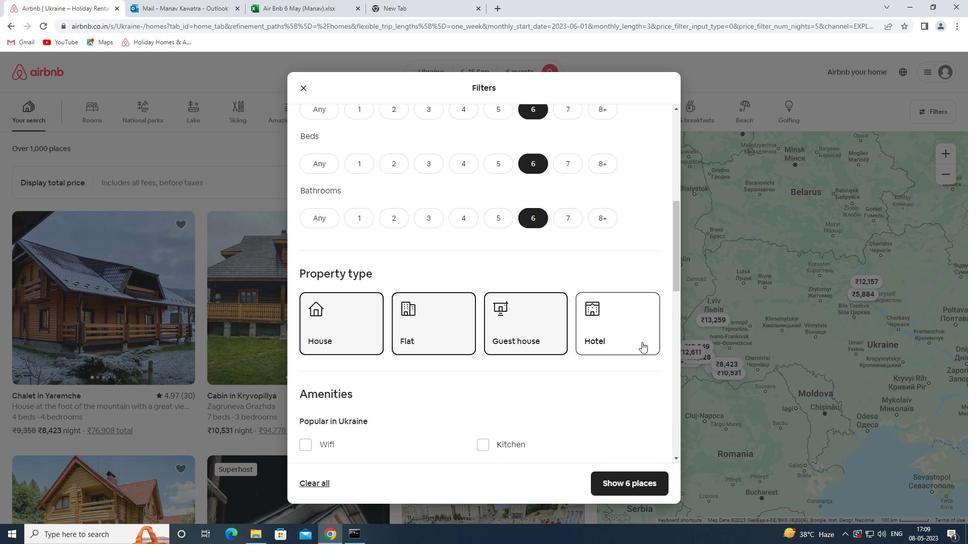 
Action: Mouse moved to (643, 348)
Screenshot: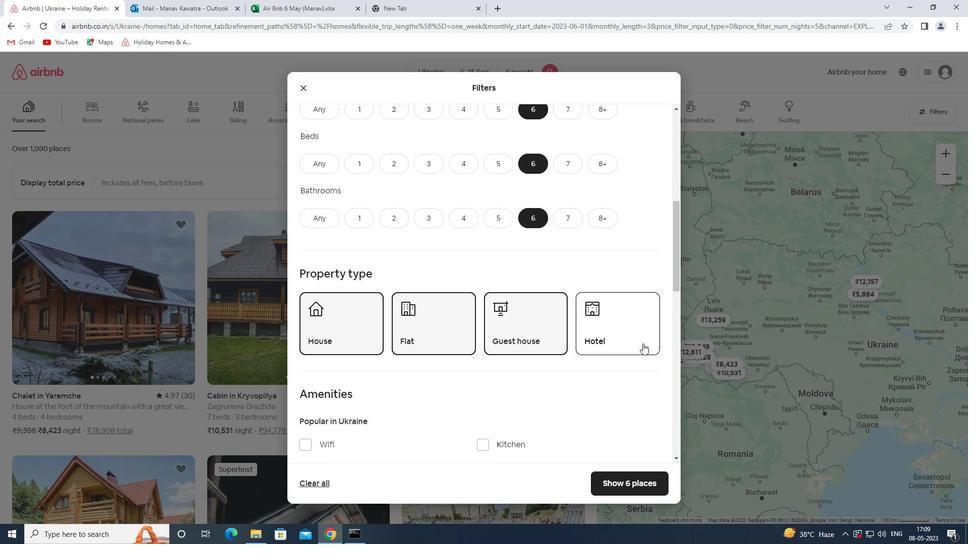 
Action: Mouse scrolled (643, 348) with delta (0, 0)
Screenshot: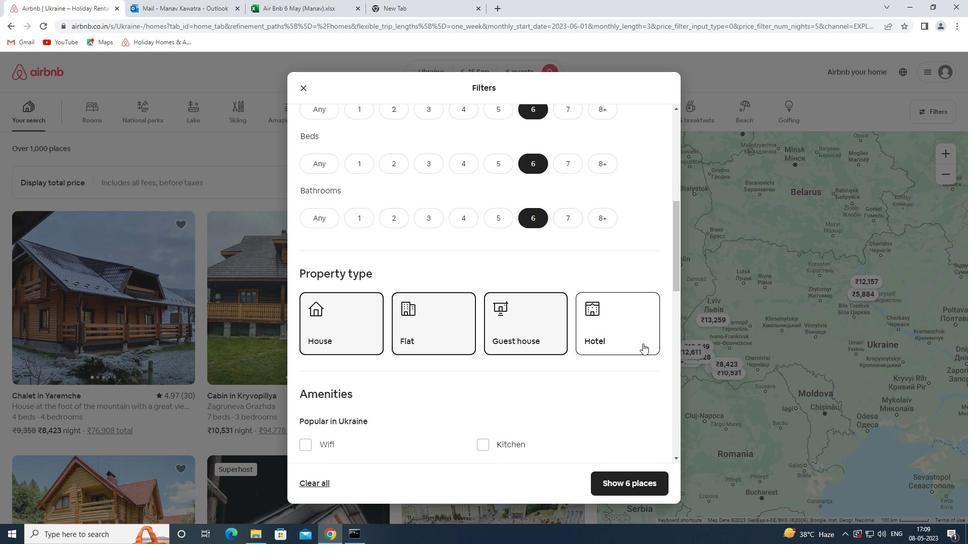 
Action: Mouse moved to (642, 350)
Screenshot: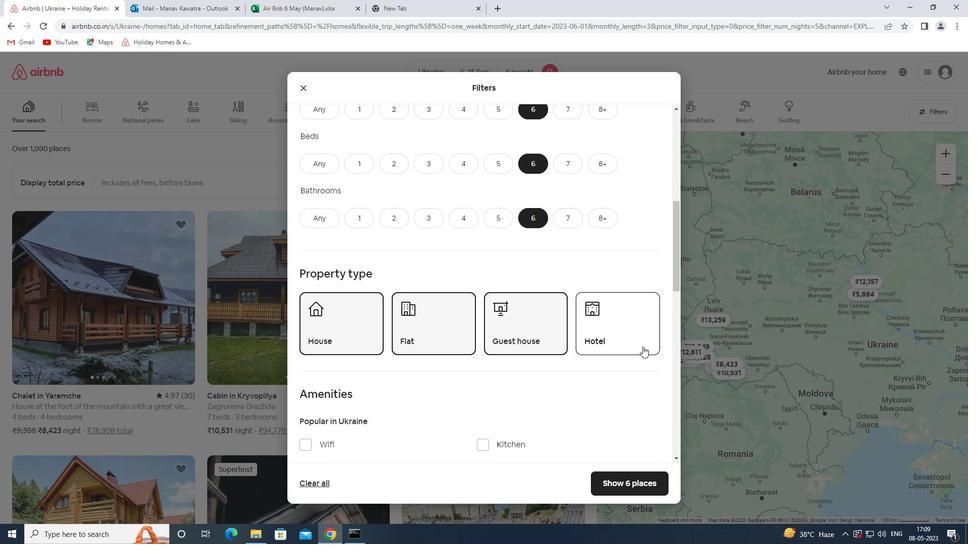 
Action: Mouse scrolled (642, 350) with delta (0, 0)
Screenshot: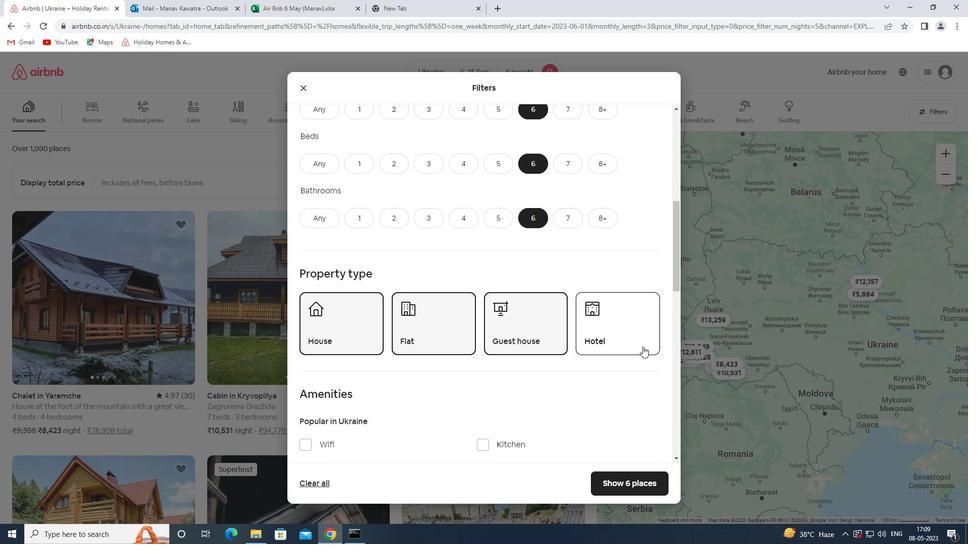
Action: Mouse moved to (642, 351)
Screenshot: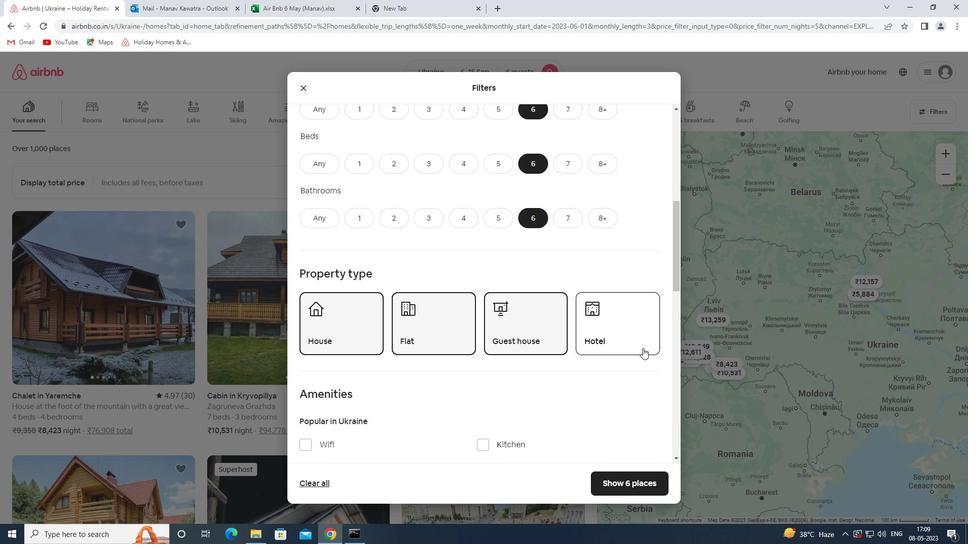 
Action: Mouse scrolled (642, 350) with delta (0, 0)
Screenshot: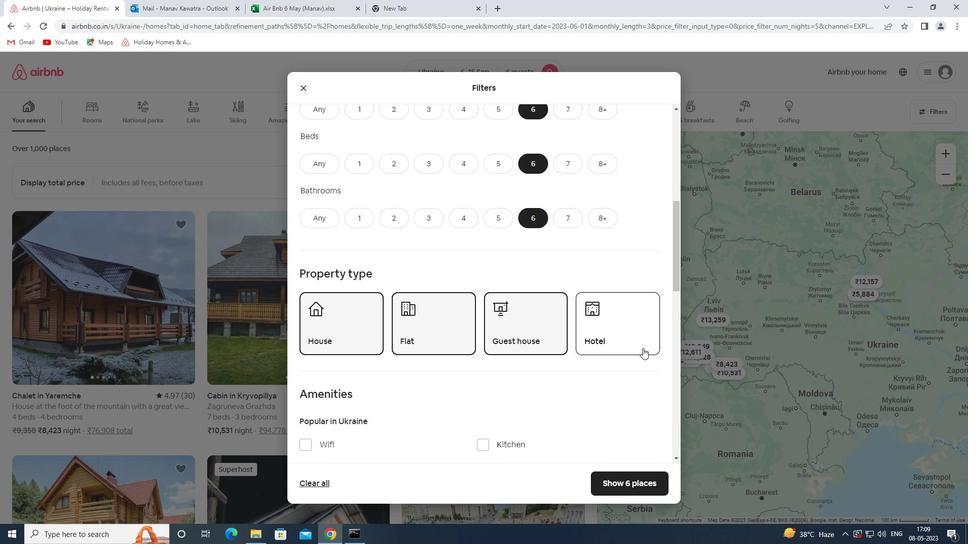 
Action: Mouse moved to (595, 380)
Screenshot: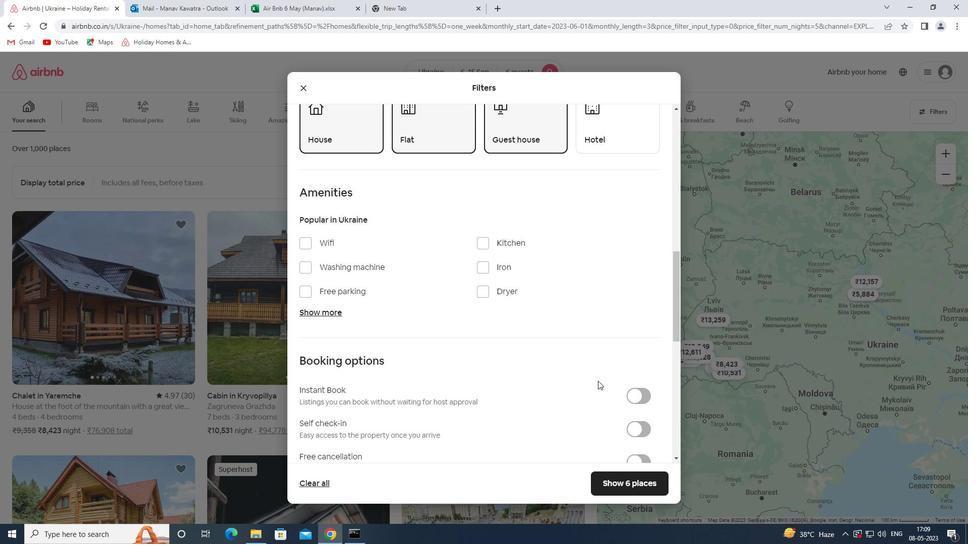 
Action: Mouse scrolled (595, 379) with delta (0, 0)
Screenshot: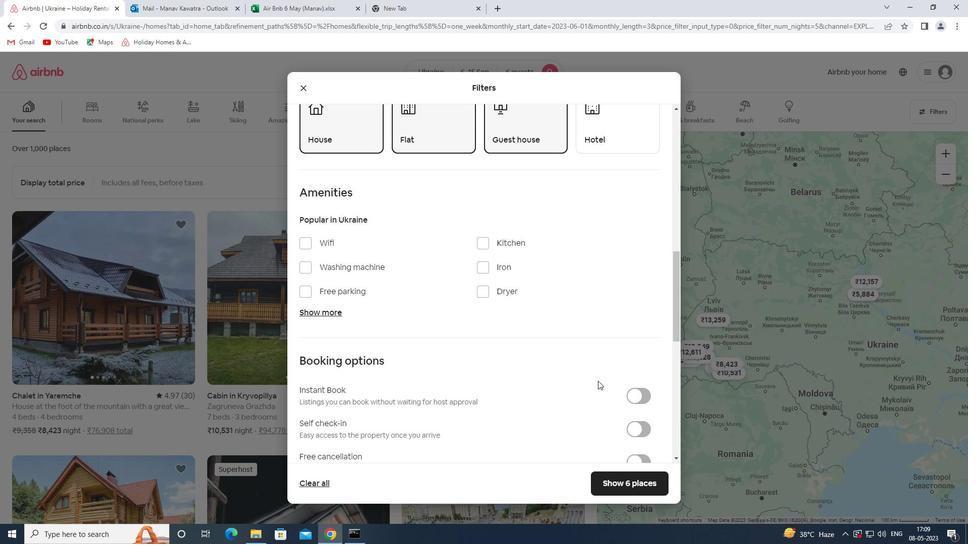 
Action: Mouse moved to (593, 379)
Screenshot: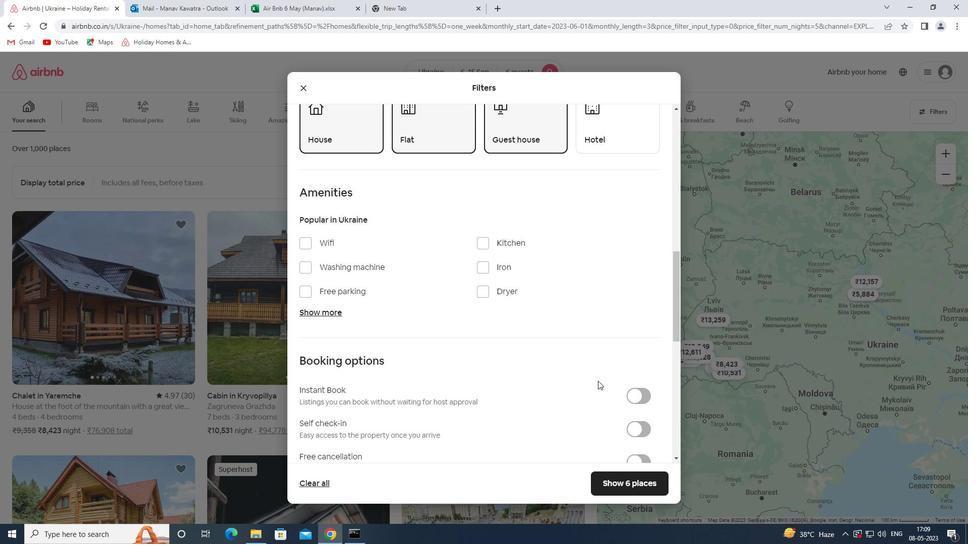 
Action: Mouse scrolled (593, 378) with delta (0, 0)
Screenshot: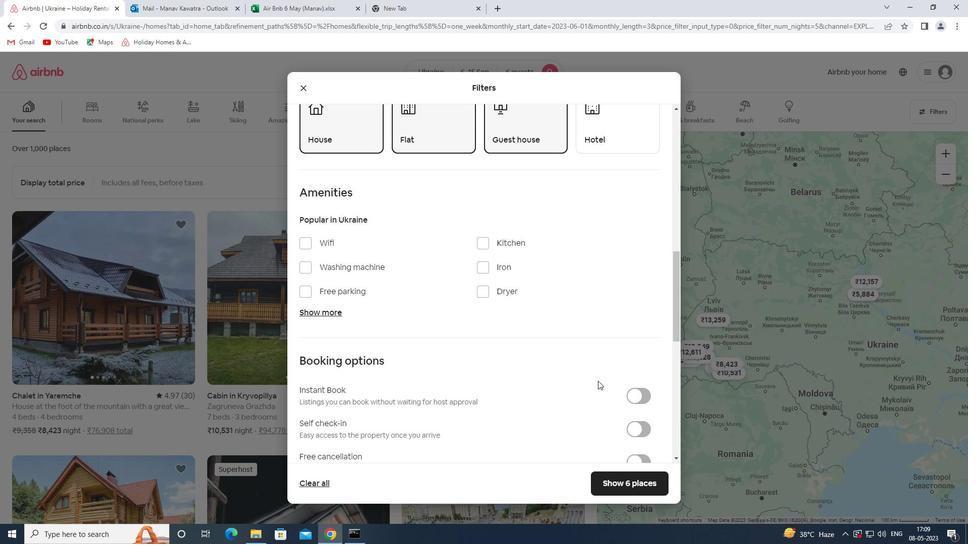 
Action: Mouse moved to (328, 213)
Screenshot: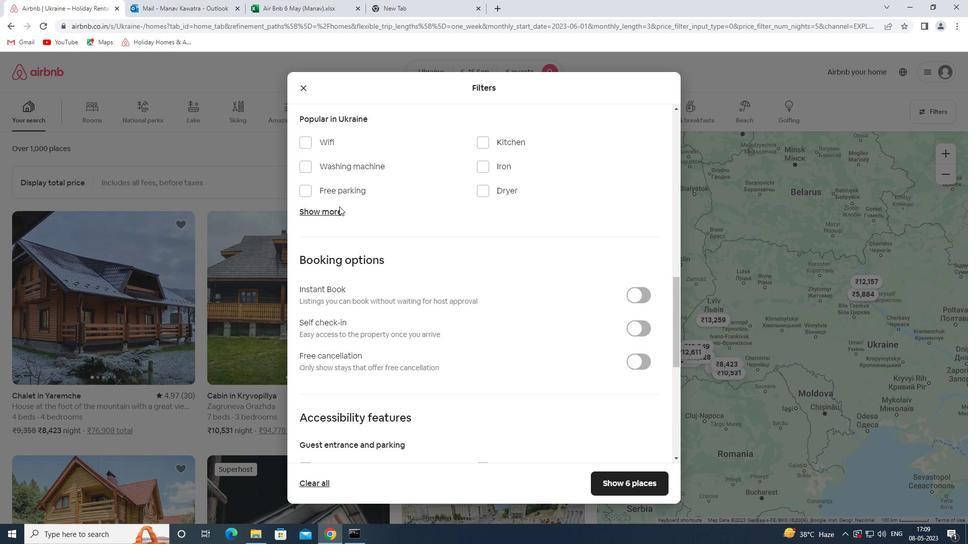
Action: Mouse pressed left at (328, 213)
Screenshot: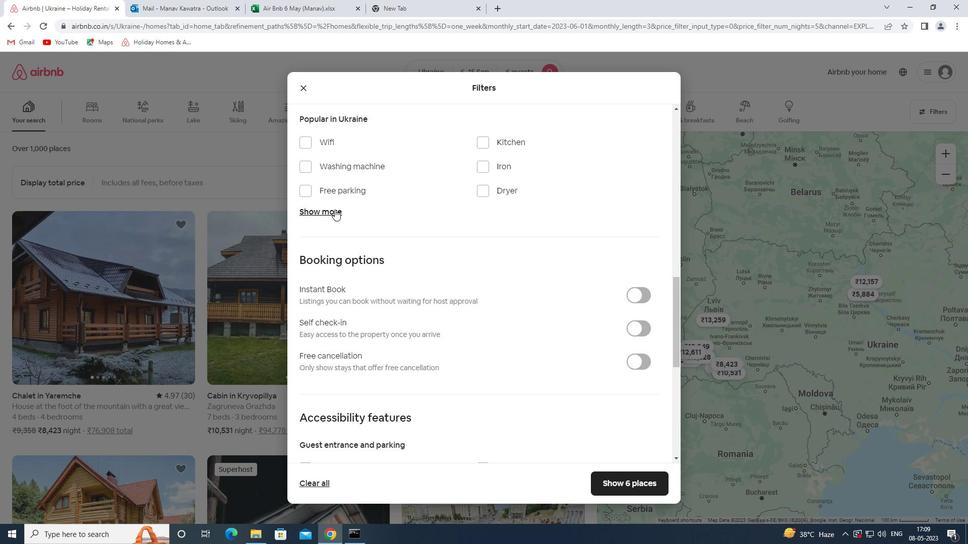 
Action: Mouse moved to (334, 140)
Screenshot: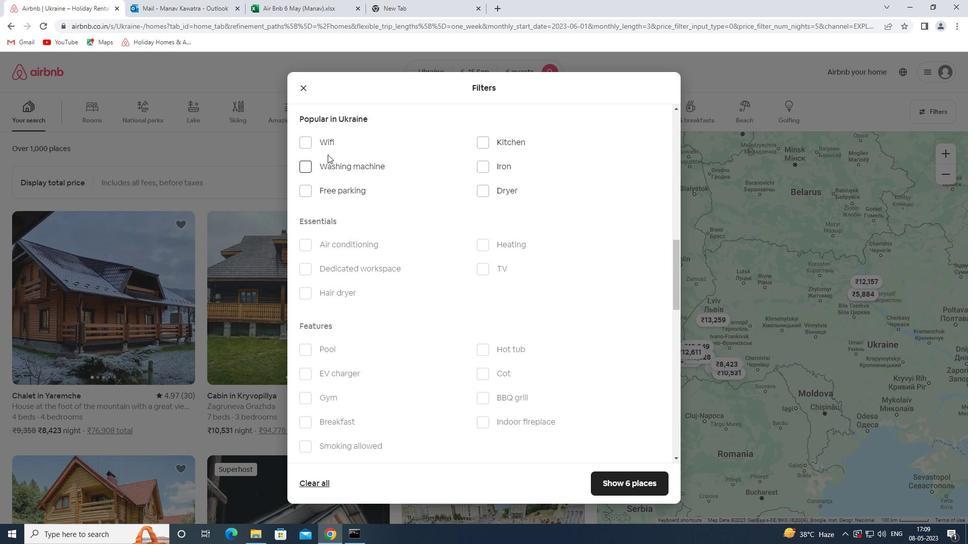 
Action: Mouse pressed left at (334, 140)
Screenshot: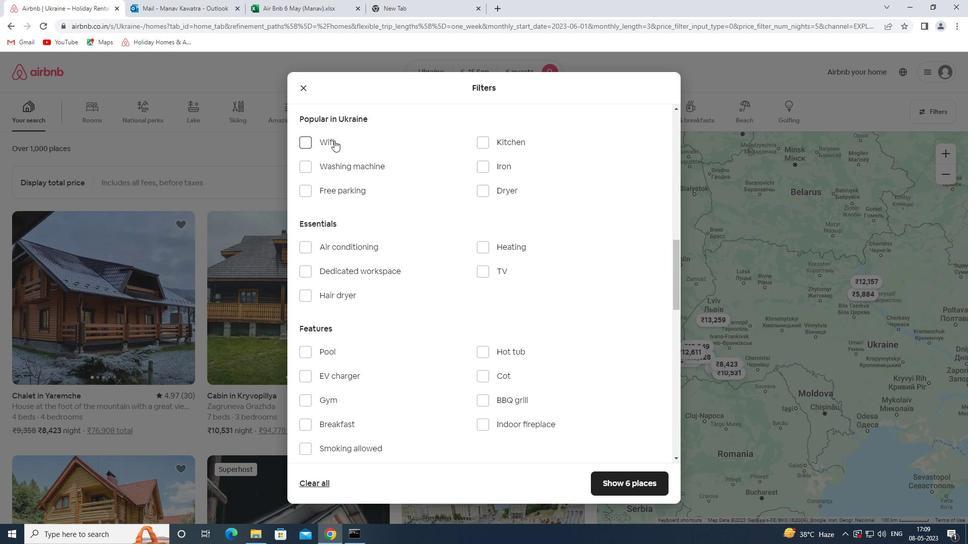 
Action: Mouse moved to (340, 190)
Screenshot: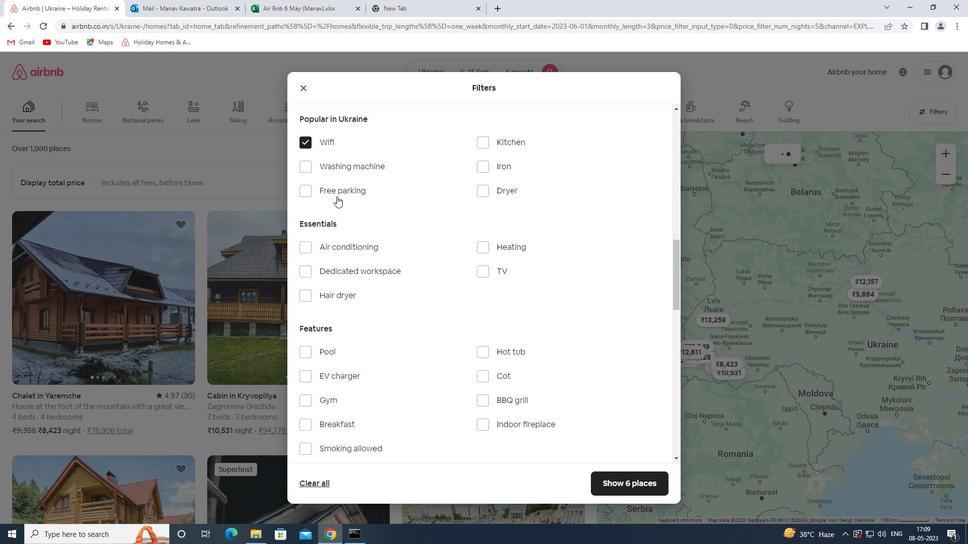 
Action: Mouse pressed left at (340, 190)
Screenshot: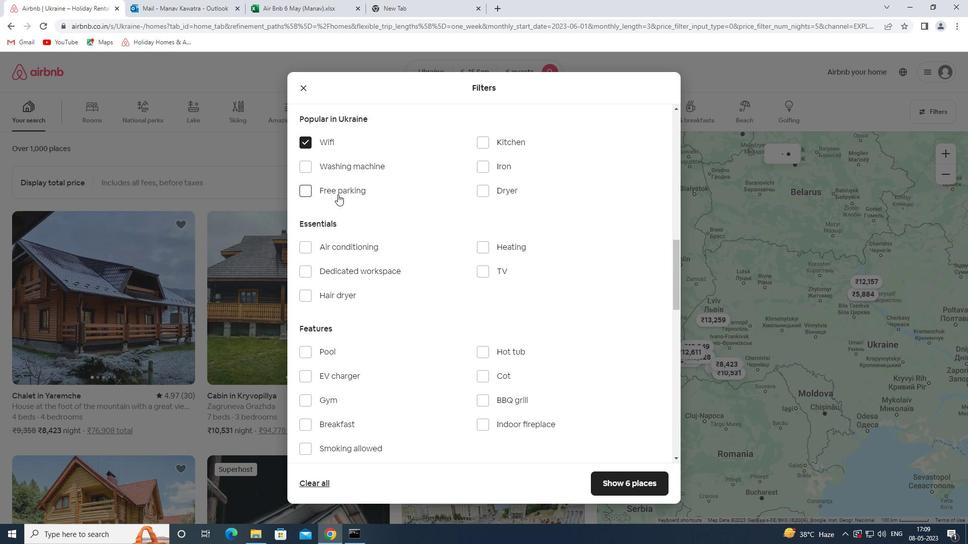 
Action: Mouse moved to (477, 273)
Screenshot: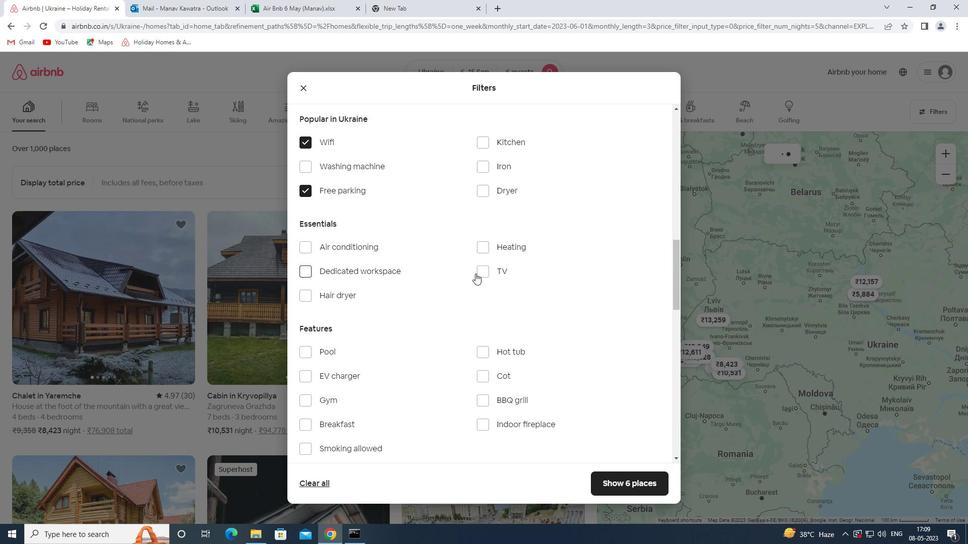
Action: Mouse pressed left at (477, 273)
Screenshot: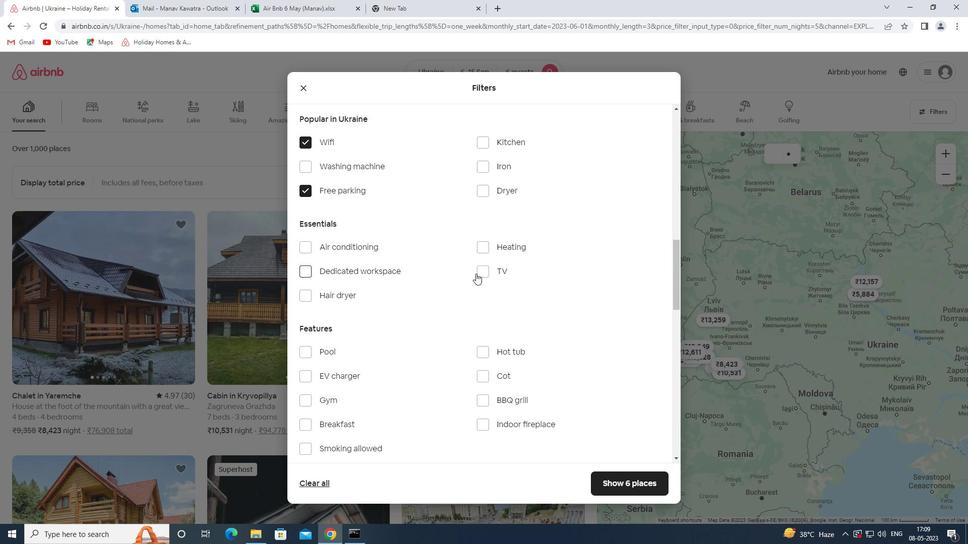 
Action: Mouse moved to (484, 272)
Screenshot: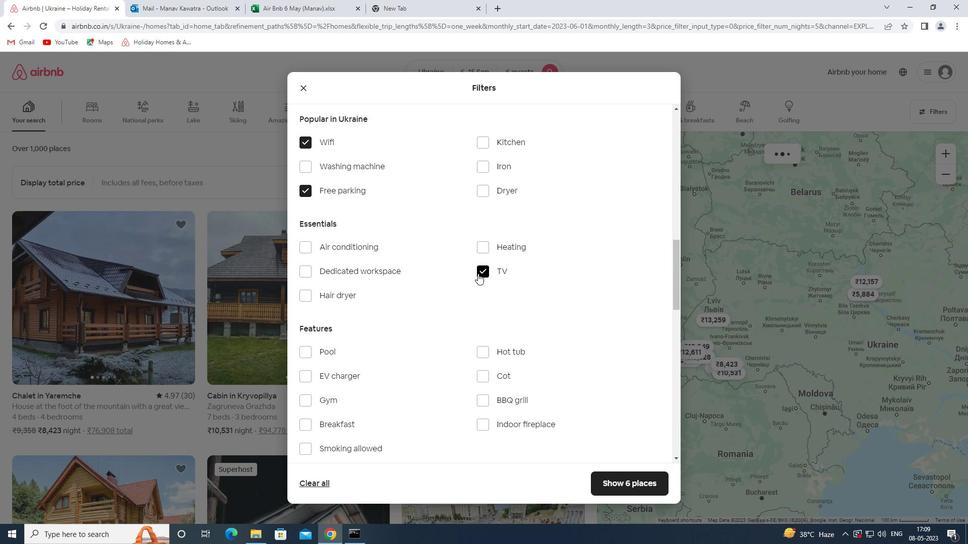 
Action: Mouse scrolled (484, 271) with delta (0, 0)
Screenshot: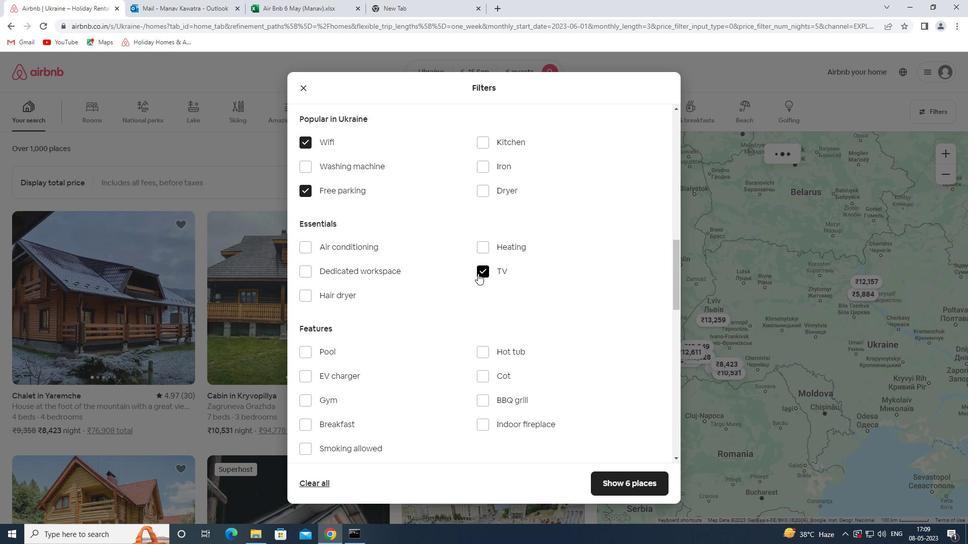 
Action: Mouse scrolled (484, 271) with delta (0, 0)
Screenshot: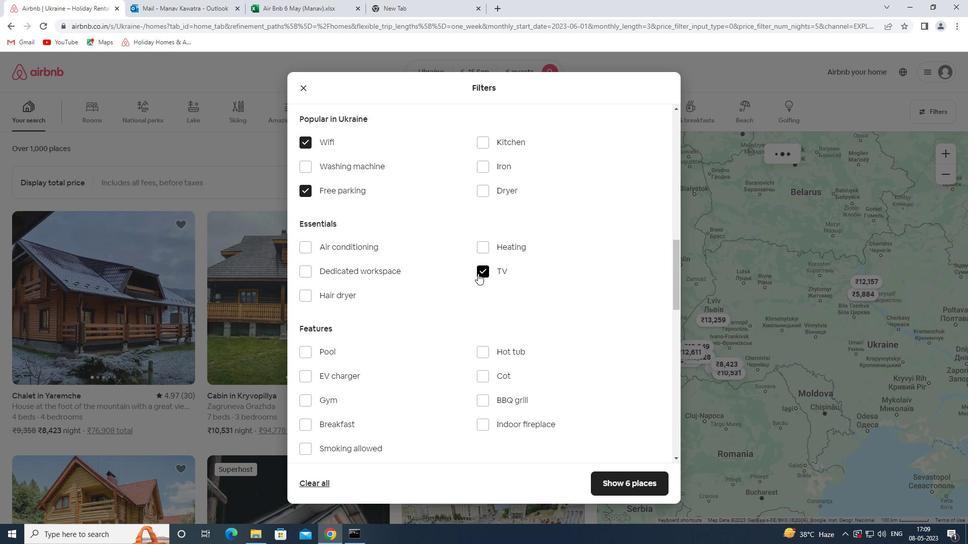 
Action: Mouse scrolled (484, 271) with delta (0, 0)
Screenshot: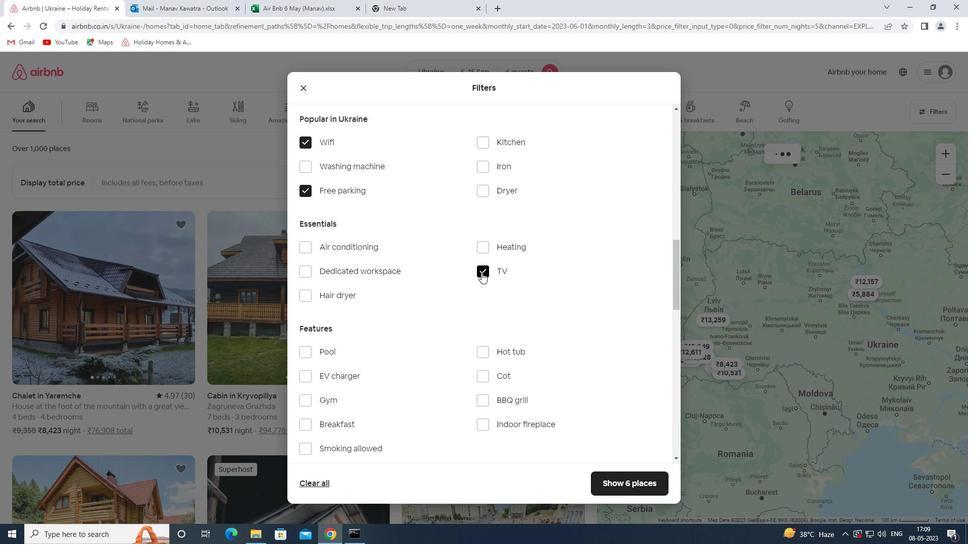 
Action: Mouse scrolled (484, 271) with delta (0, 0)
Screenshot: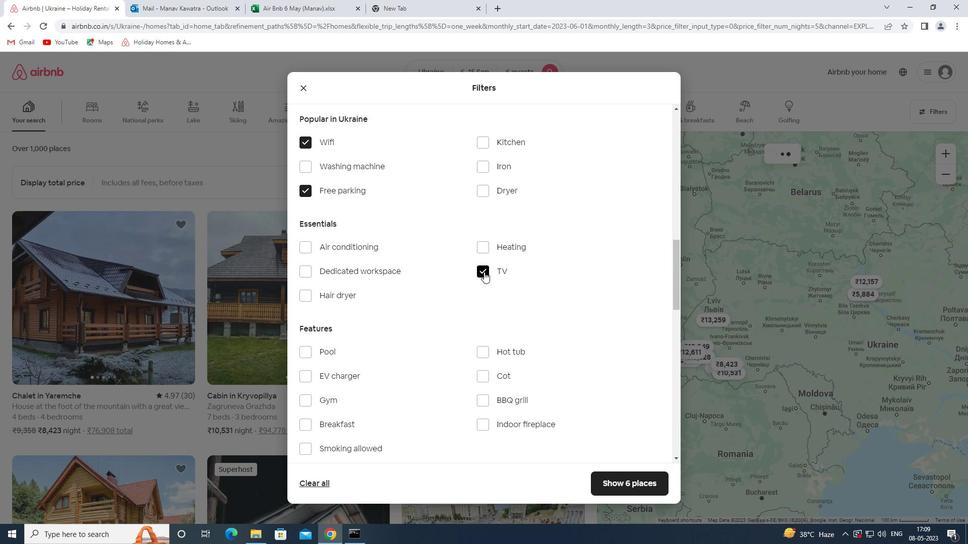 
Action: Mouse moved to (317, 200)
Screenshot: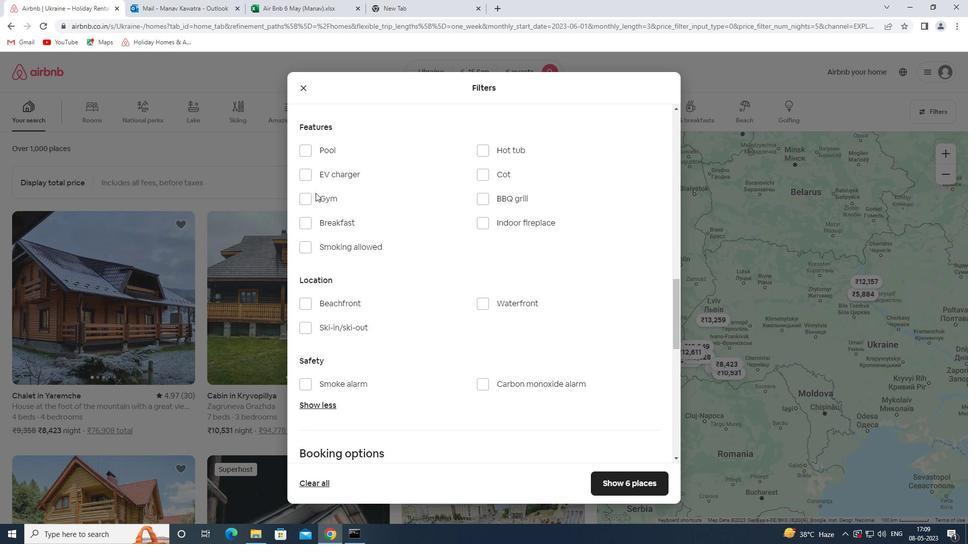 
Action: Mouse pressed left at (317, 200)
Screenshot: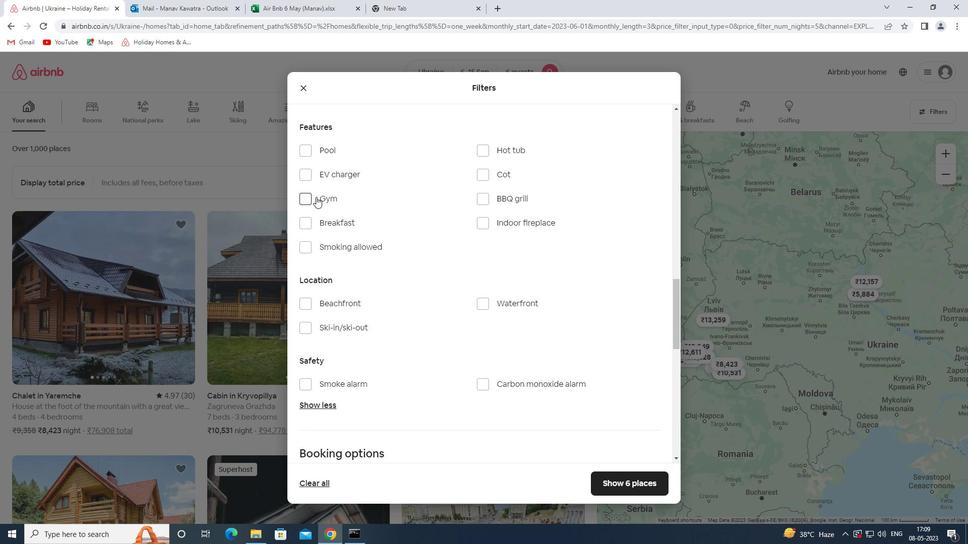 
Action: Mouse moved to (335, 225)
Screenshot: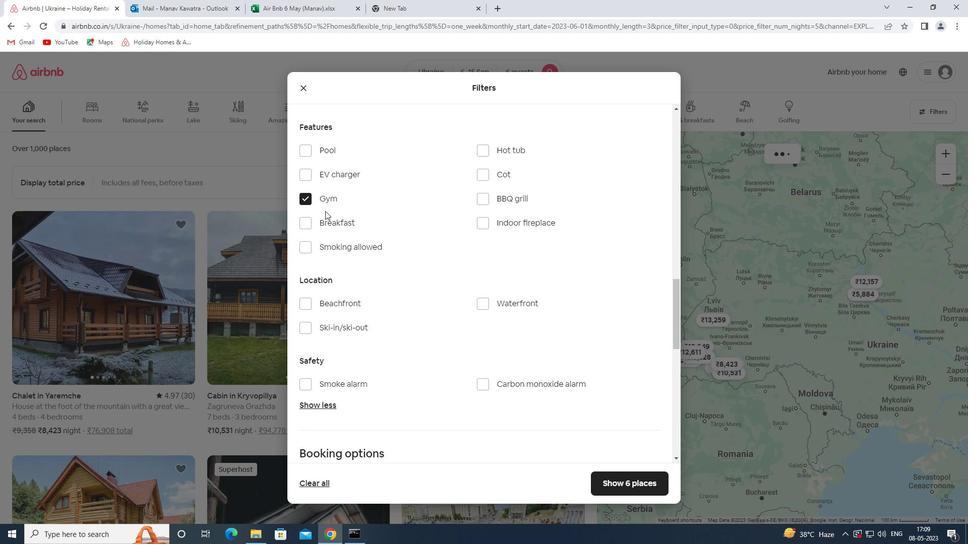 
Action: Mouse pressed left at (335, 225)
Screenshot: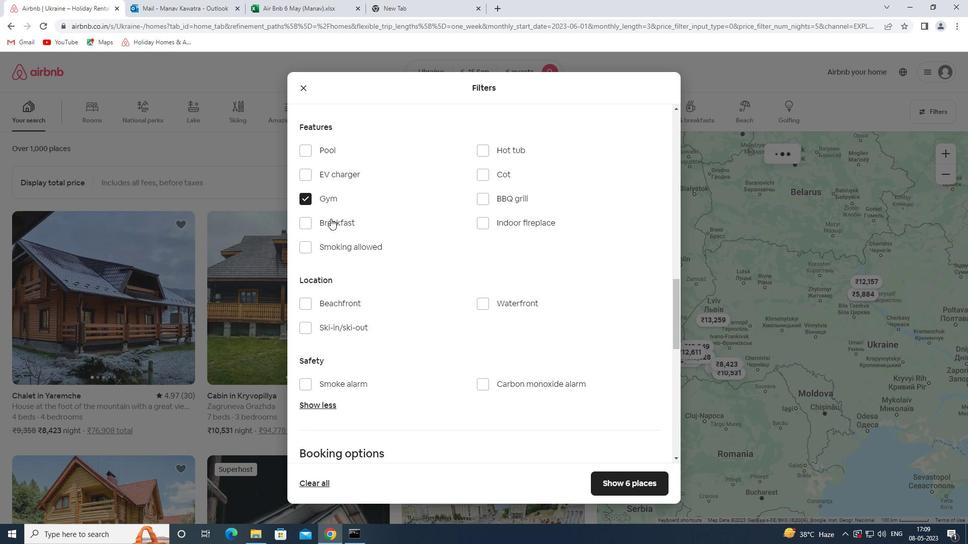 
Action: Mouse moved to (522, 352)
Screenshot: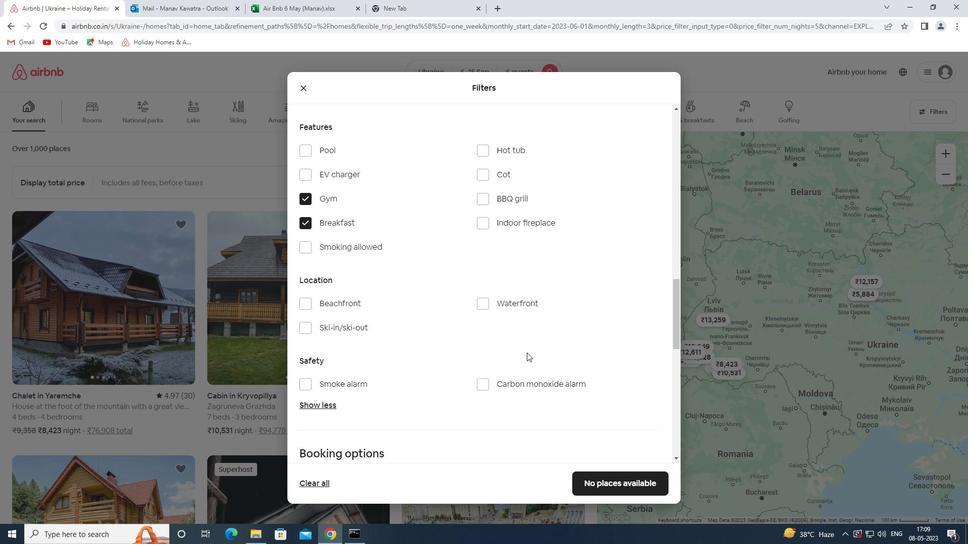 
Action: Mouse scrolled (522, 352) with delta (0, 0)
Screenshot: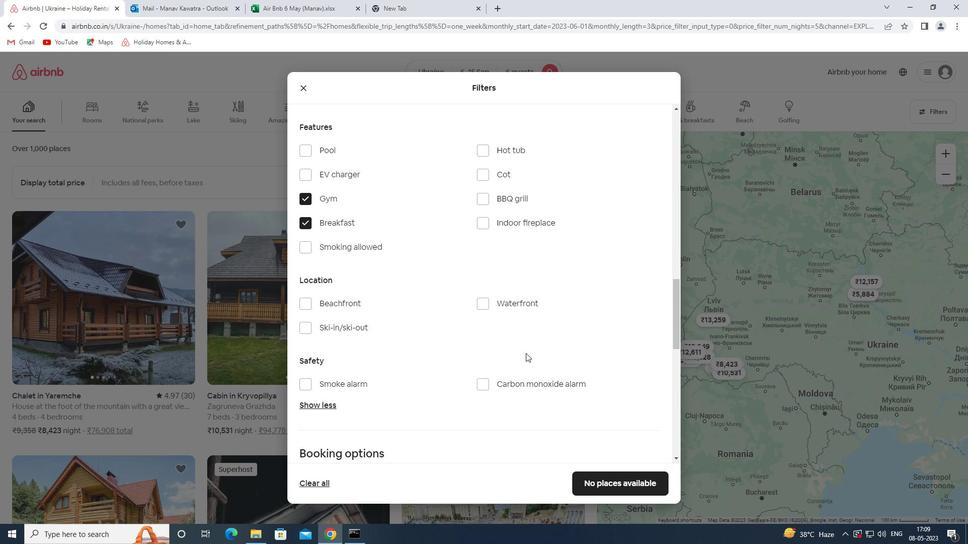 
Action: Mouse moved to (521, 352)
Screenshot: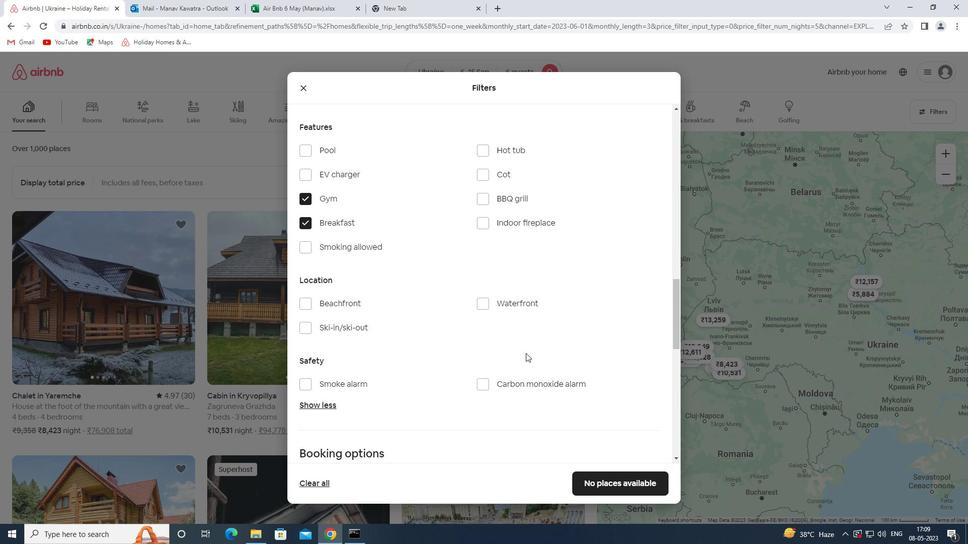 
Action: Mouse scrolled (521, 352) with delta (0, 0)
Screenshot: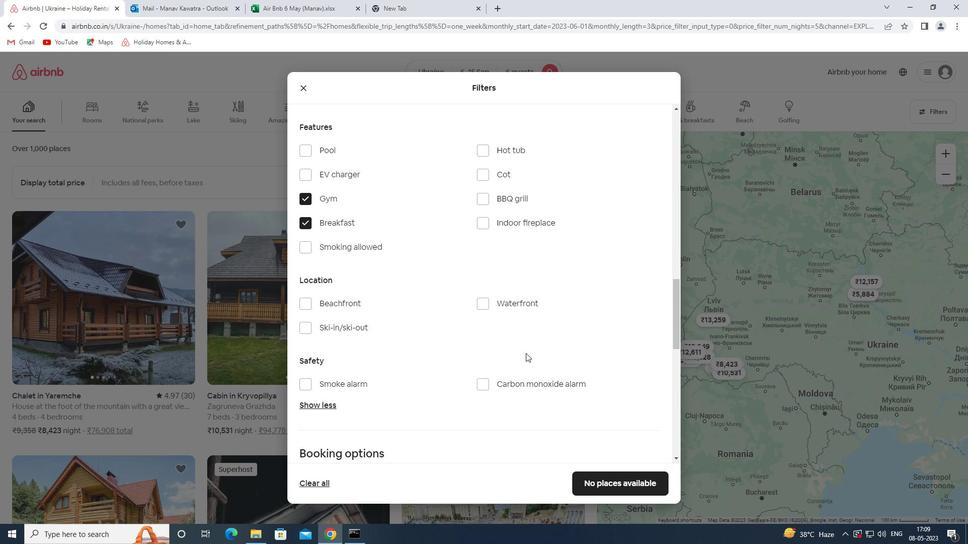 
Action: Mouse scrolled (521, 352) with delta (0, 0)
Screenshot: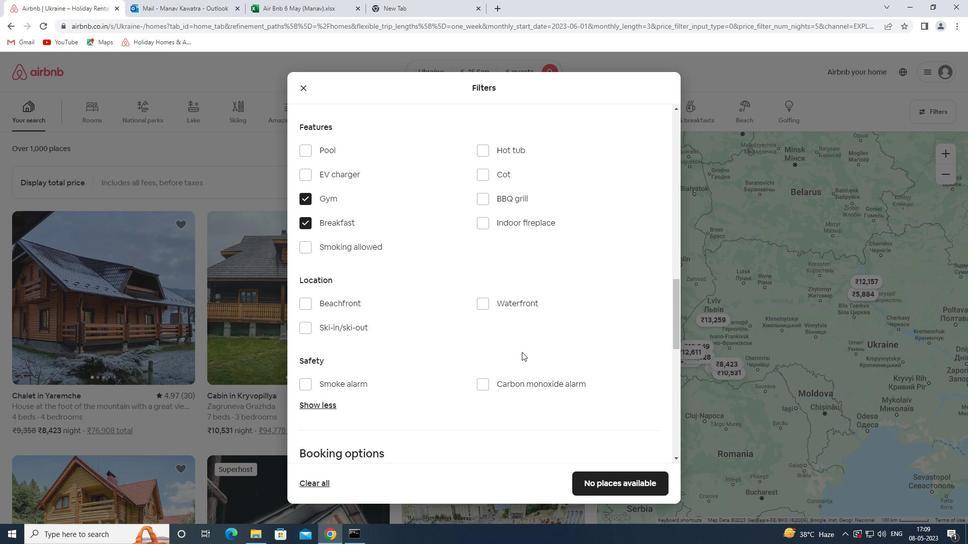 
Action: Mouse scrolled (521, 352) with delta (0, 0)
Screenshot: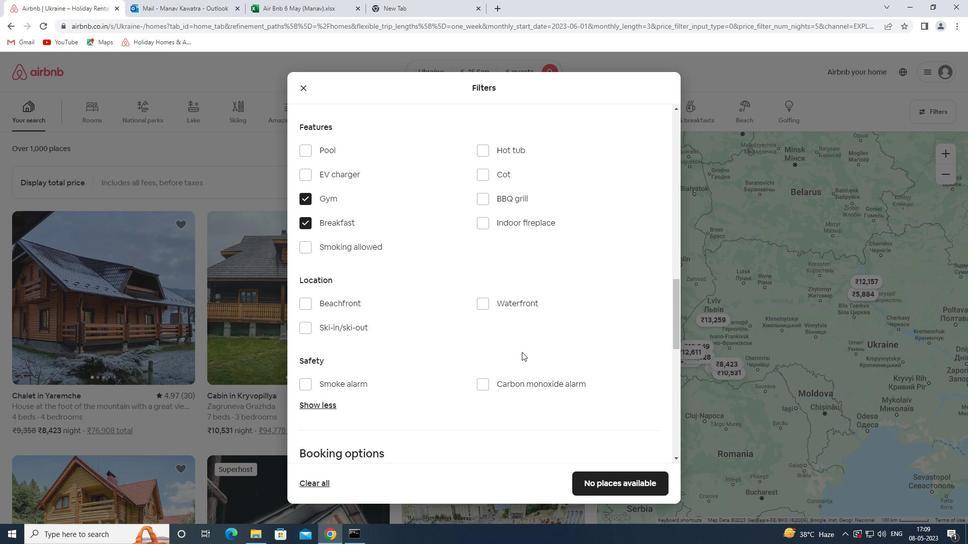 
Action: Mouse scrolled (521, 352) with delta (0, 0)
Screenshot: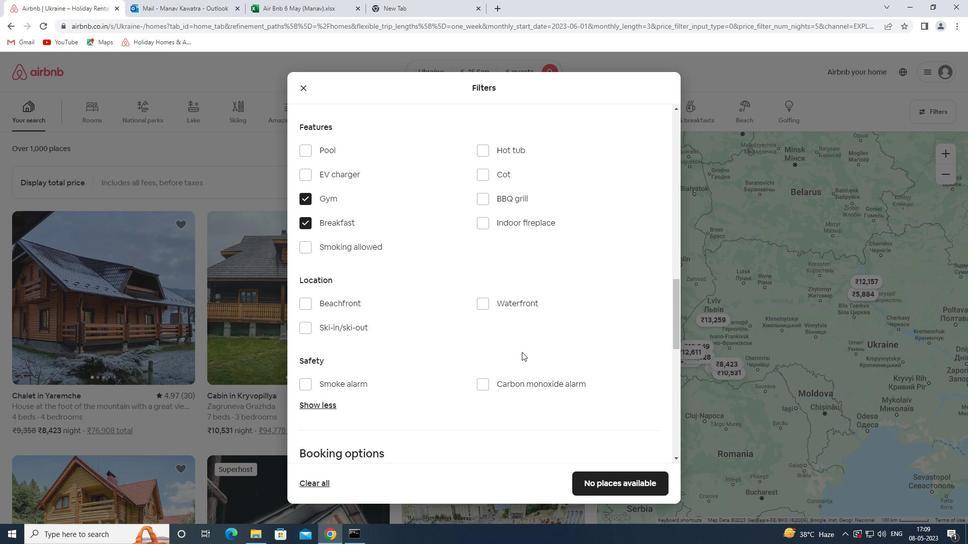 
Action: Mouse moved to (638, 267)
Screenshot: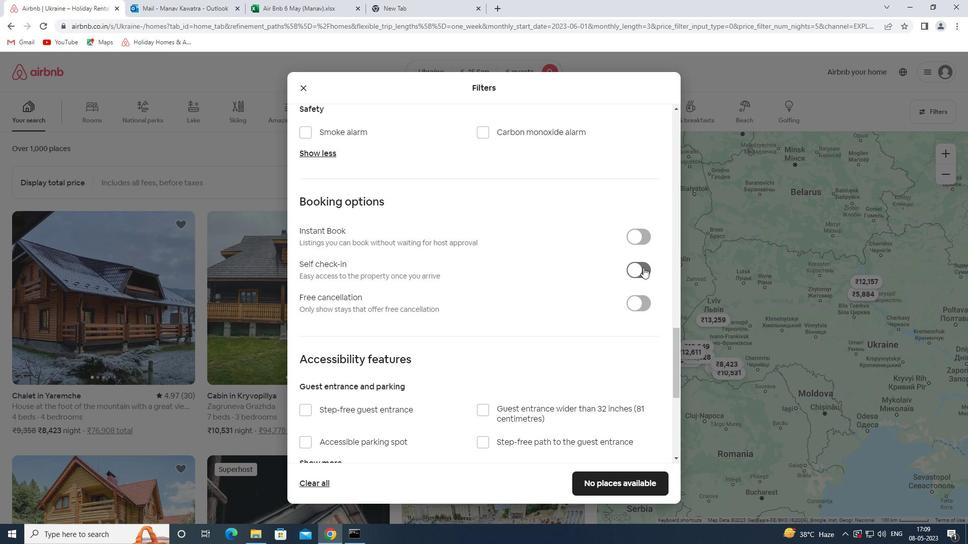 
Action: Mouse pressed left at (638, 267)
Screenshot: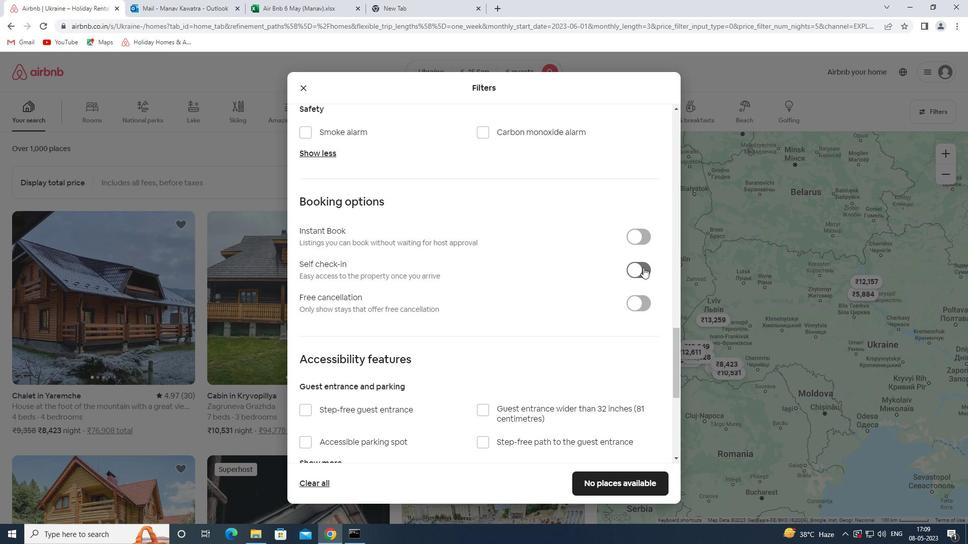 
Action: Mouse moved to (421, 264)
Screenshot: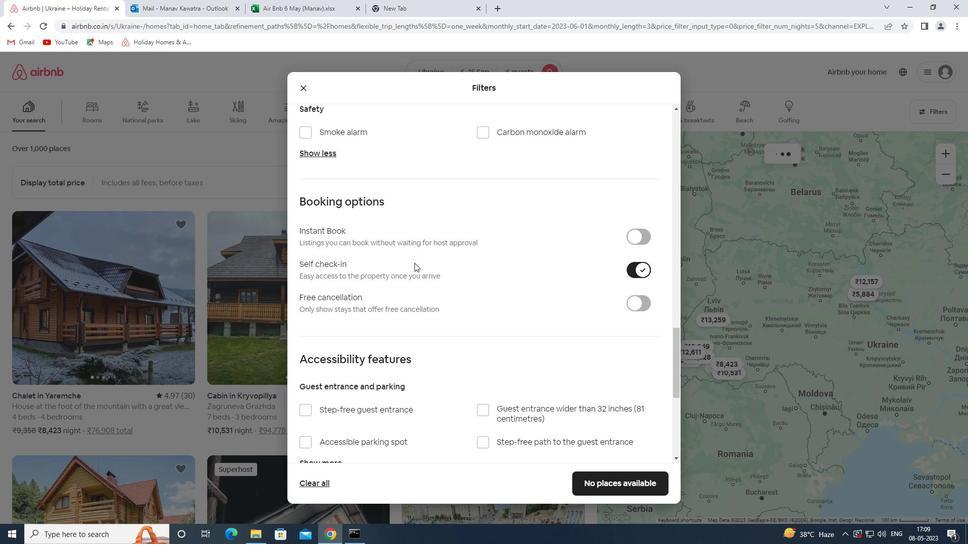 
Action: Mouse scrolled (421, 263) with delta (0, 0)
Screenshot: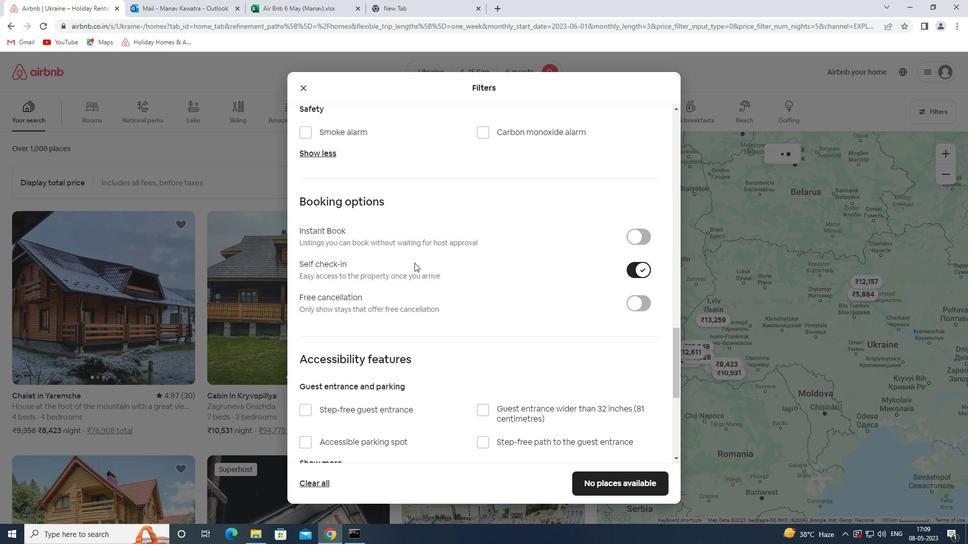 
Action: Mouse scrolled (421, 263) with delta (0, 0)
Screenshot: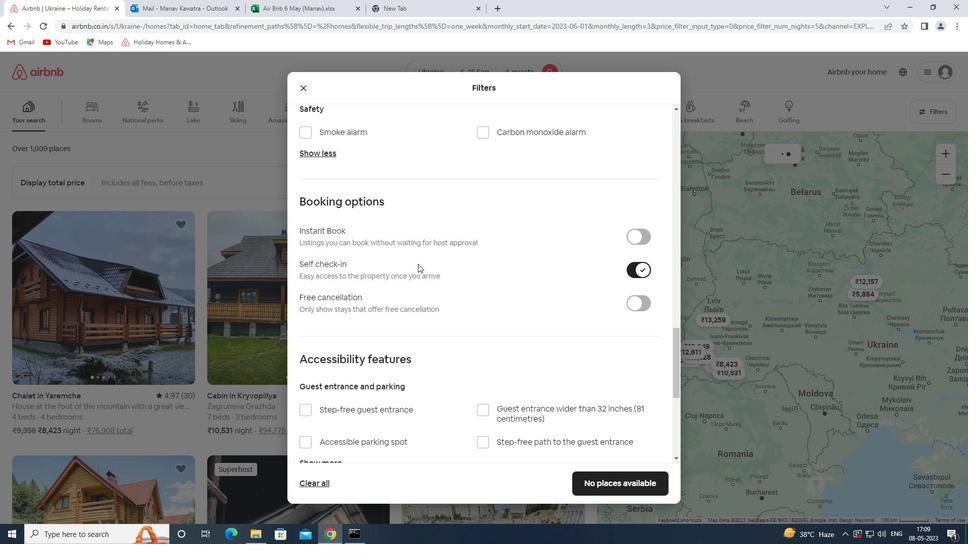 
Action: Mouse scrolled (421, 263) with delta (0, 0)
Screenshot: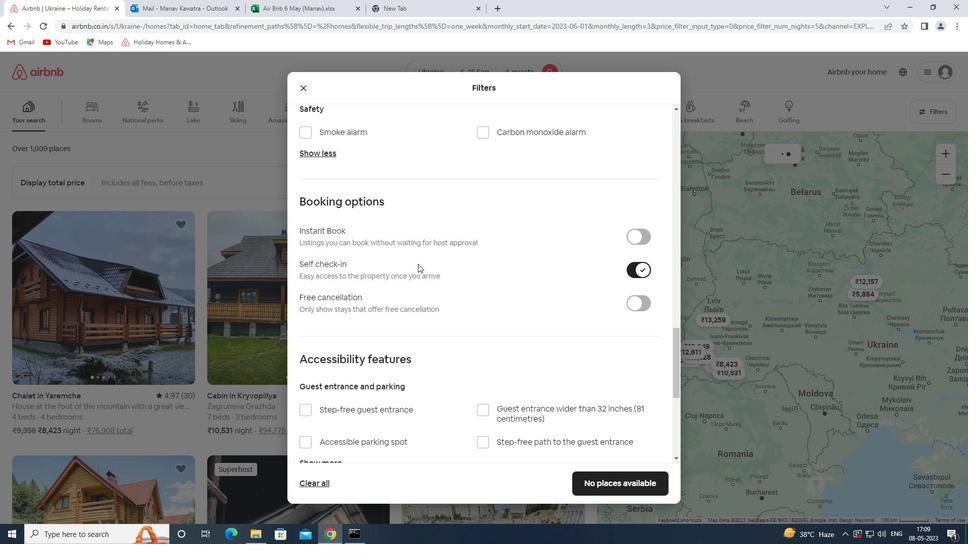 
Action: Mouse scrolled (421, 263) with delta (0, 0)
Screenshot: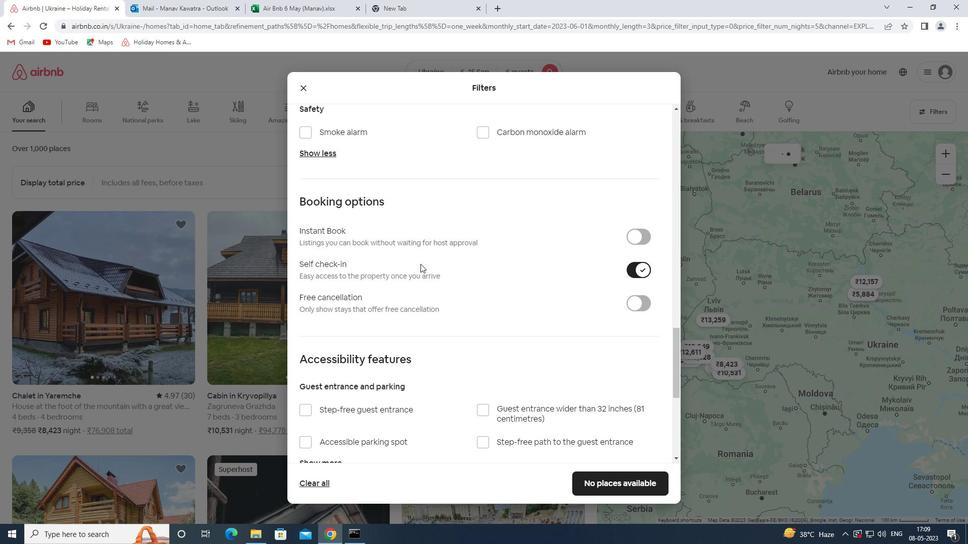 
Action: Mouse moved to (467, 381)
Screenshot: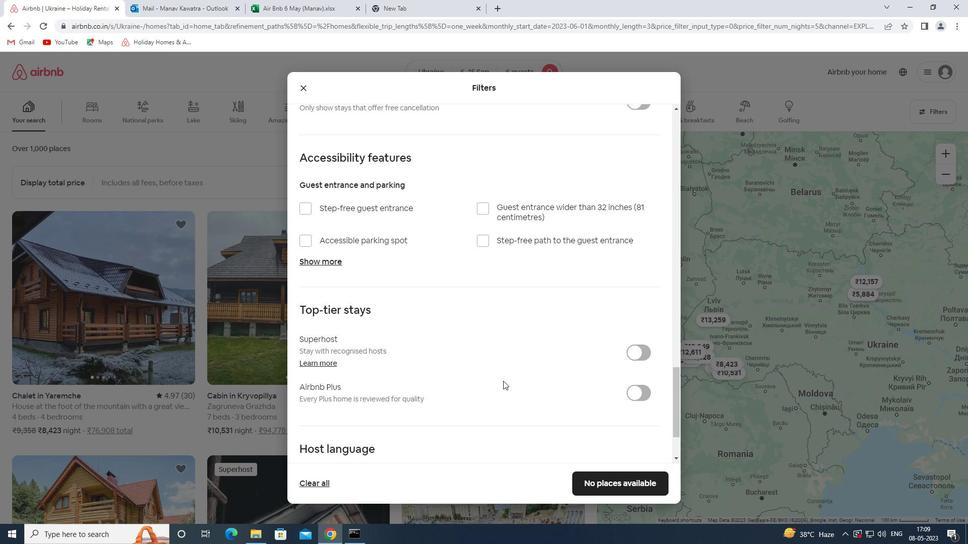 
Action: Mouse scrolled (467, 380) with delta (0, 0)
Screenshot: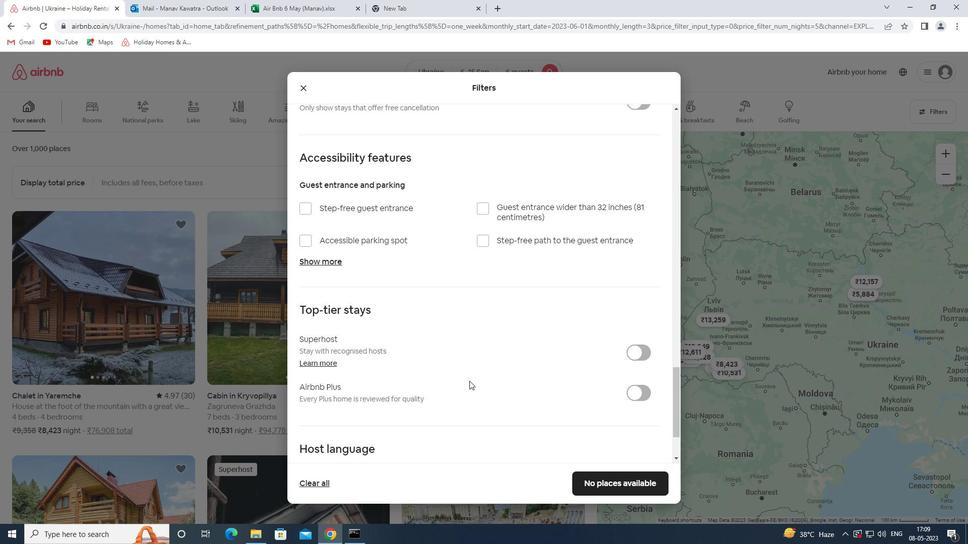 
Action: Mouse scrolled (467, 380) with delta (0, 0)
Screenshot: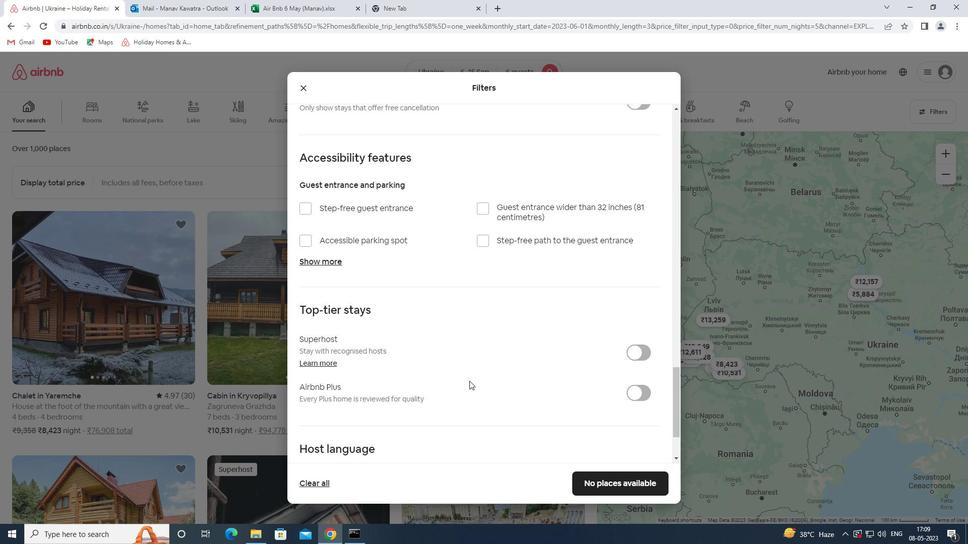 
Action: Mouse scrolled (467, 380) with delta (0, 0)
Screenshot: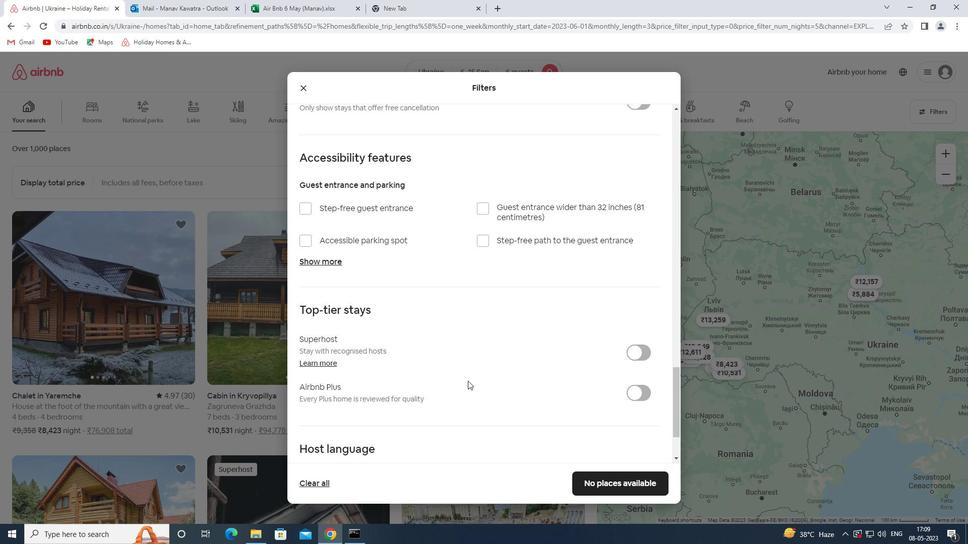
Action: Mouse moved to (322, 394)
Screenshot: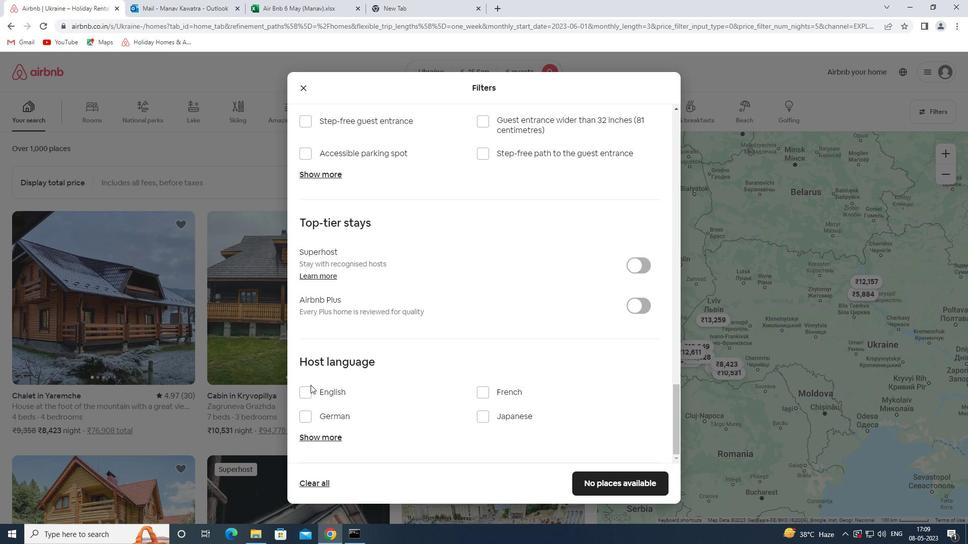 
Action: Mouse pressed left at (322, 394)
Screenshot: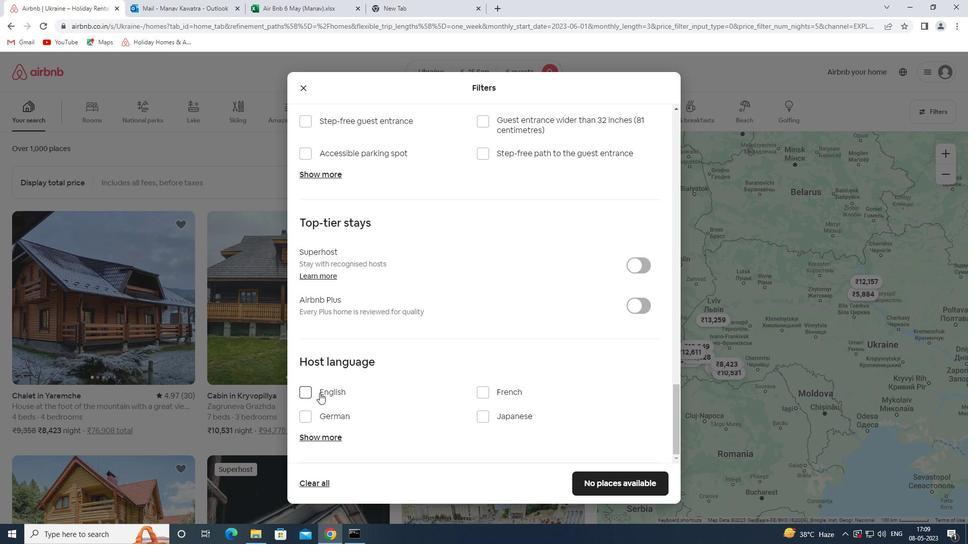 
Action: Mouse moved to (594, 482)
Screenshot: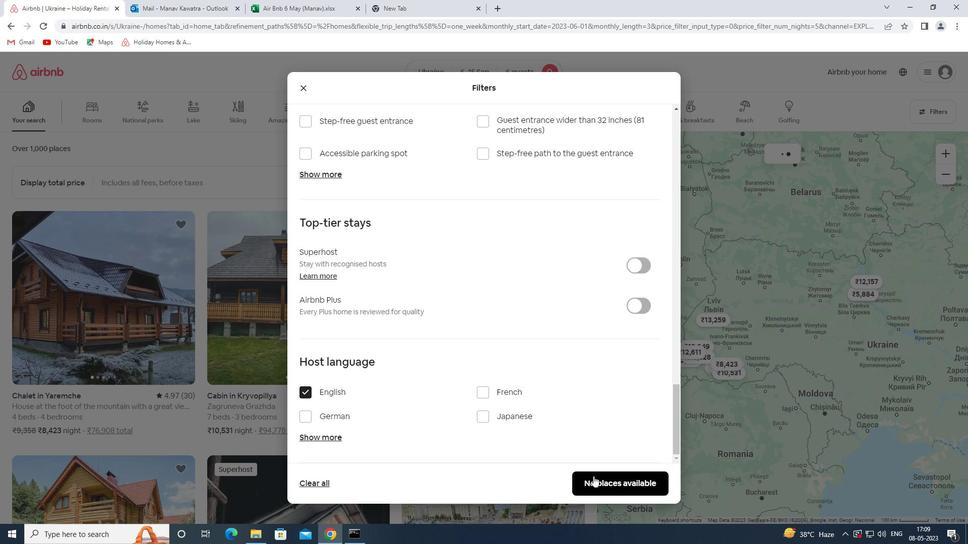 
Action: Mouse pressed left at (594, 482)
Screenshot: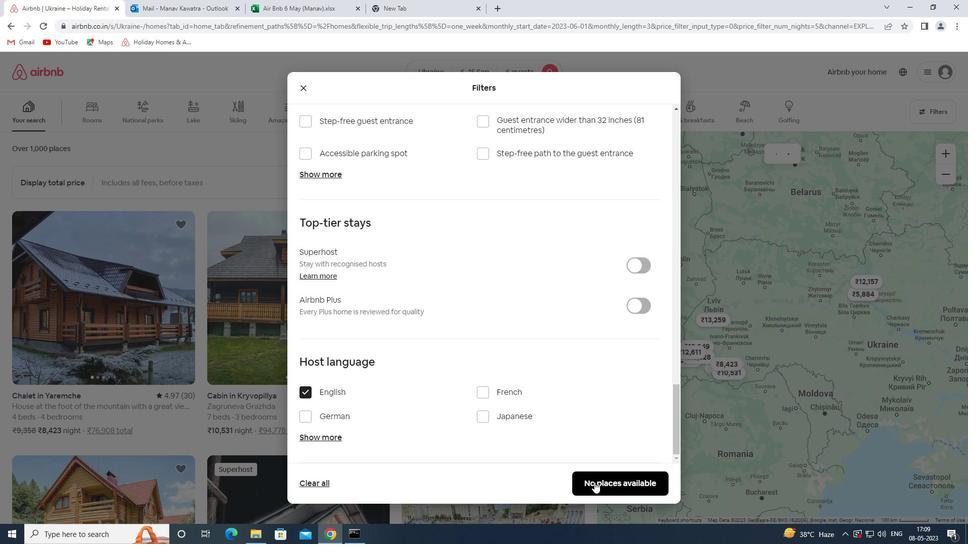 
